 Task: Open a blank sheet, save the file as Plasticpollution.odt and add heading 'Plastic Pollution',with the parapraph 'Plastic pollution poses a threat to marine ecosystems and human health. To combat this issue, reducing single-use plastics, promoting recycling, and developing innovative alternatives are essential. Collective efforts can help preserve our oceans and reduce the environmental impact of plastic waste.'Apply Font Style Impact And font size 18. Apply font style in  Heading 'Georgia' and font size 36 Change heading alignment to  Left and paragraph alignment to  Left
Action: Mouse moved to (250, 157)
Screenshot: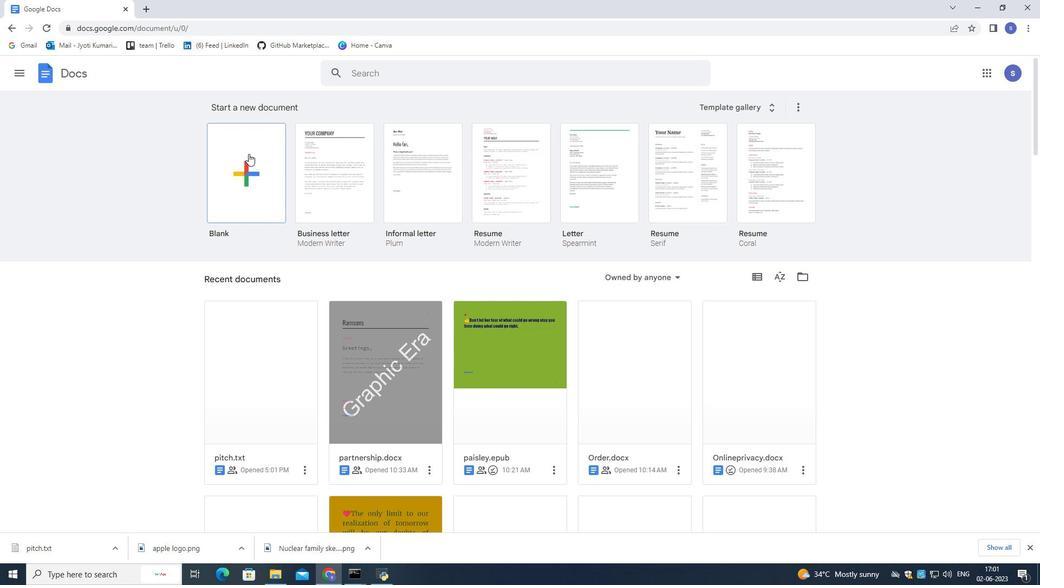 
Action: Mouse pressed left at (250, 157)
Screenshot: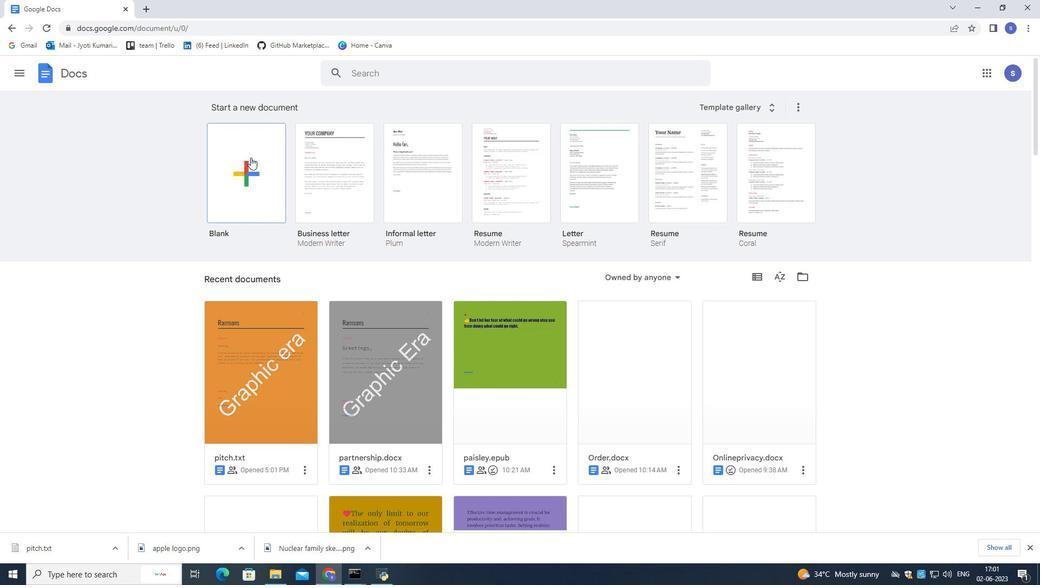 
Action: Mouse moved to (46, 82)
Screenshot: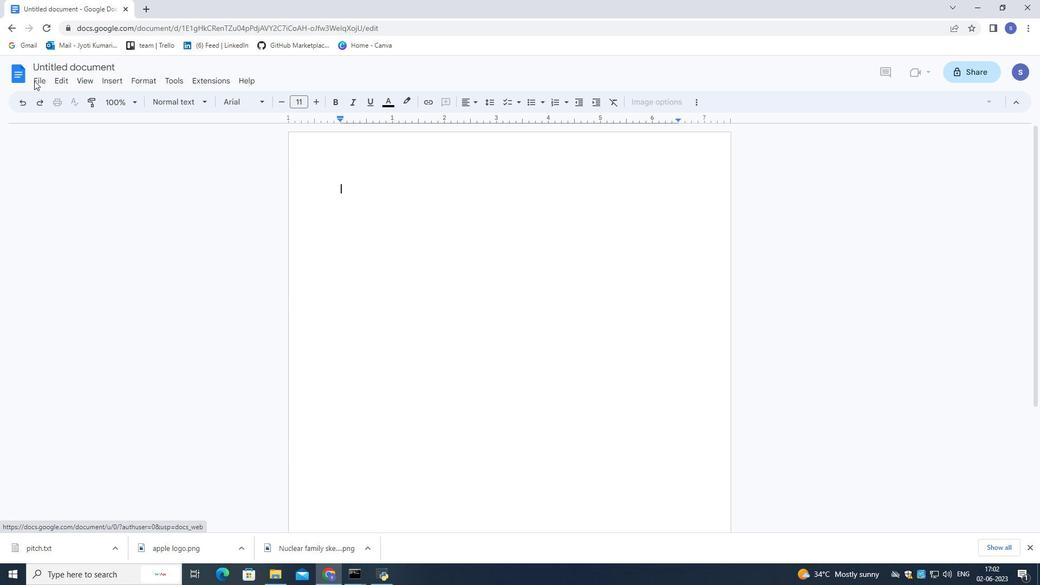 
Action: Mouse pressed left at (46, 82)
Screenshot: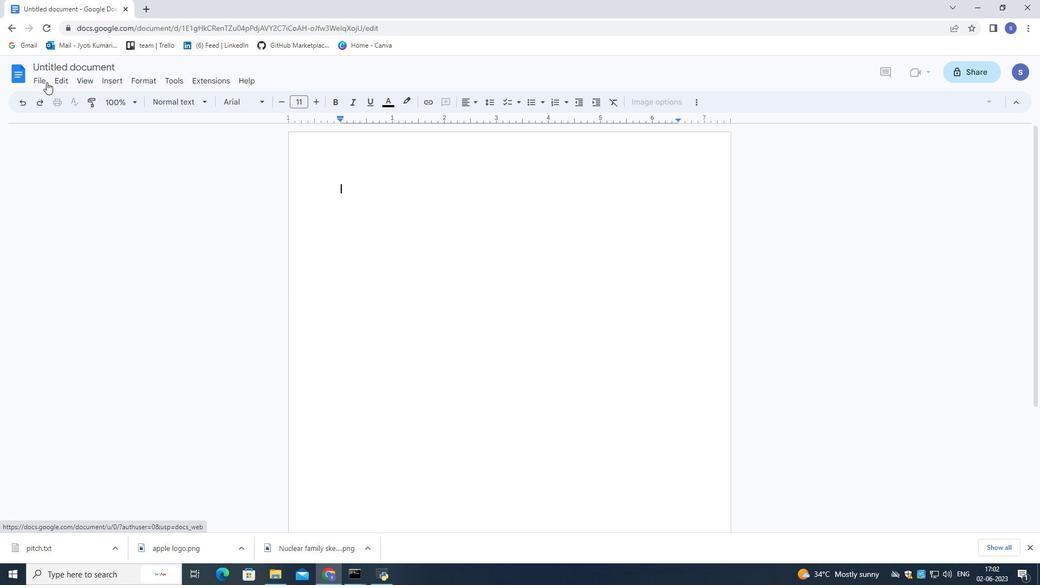
Action: Mouse moved to (368, 247)
Screenshot: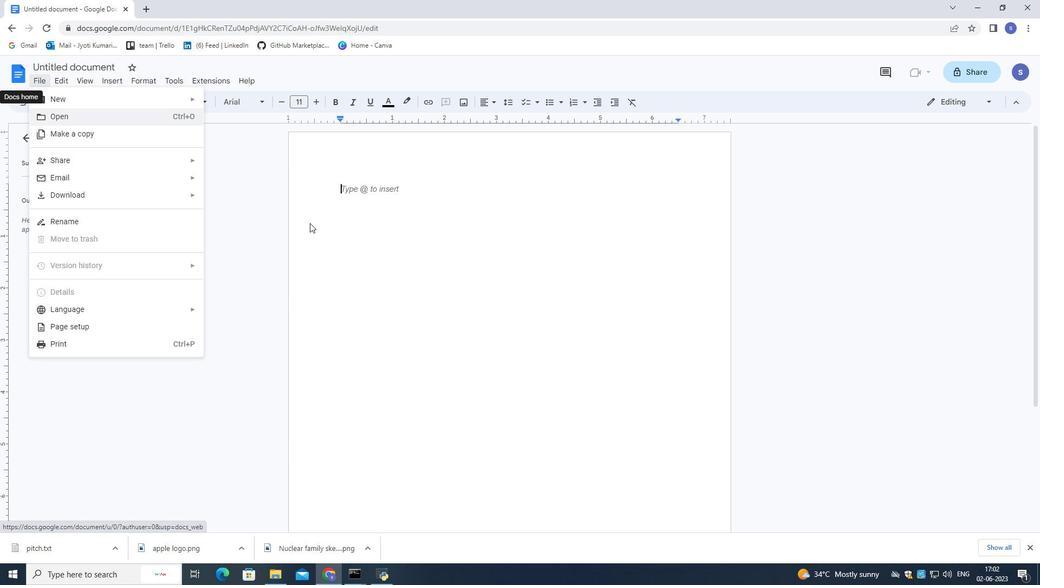 
Action: Mouse pressed left at (368, 247)
Screenshot: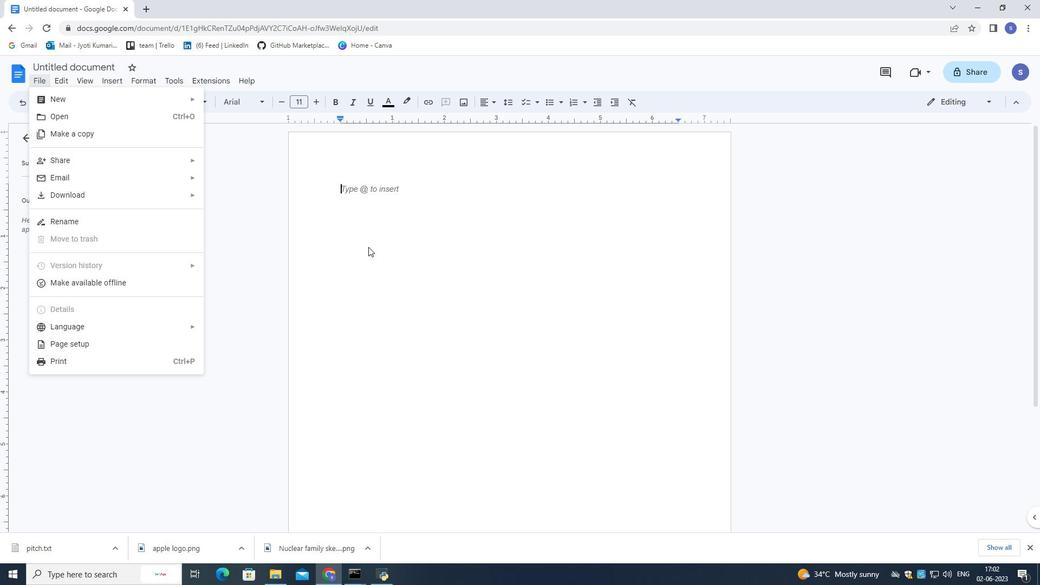 
Action: Mouse moved to (115, 68)
Screenshot: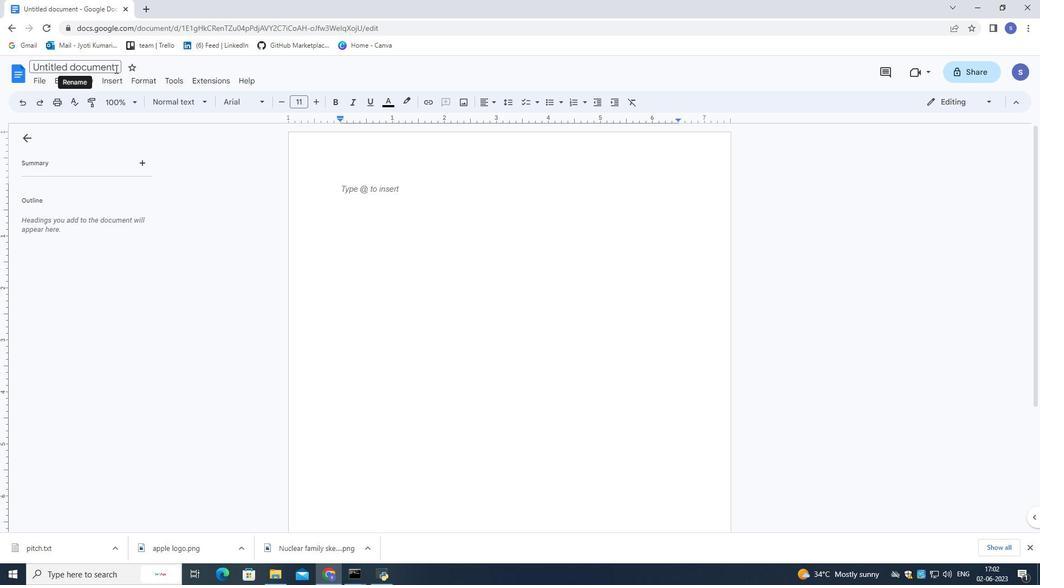 
Action: Mouse pressed left at (115, 68)
Screenshot: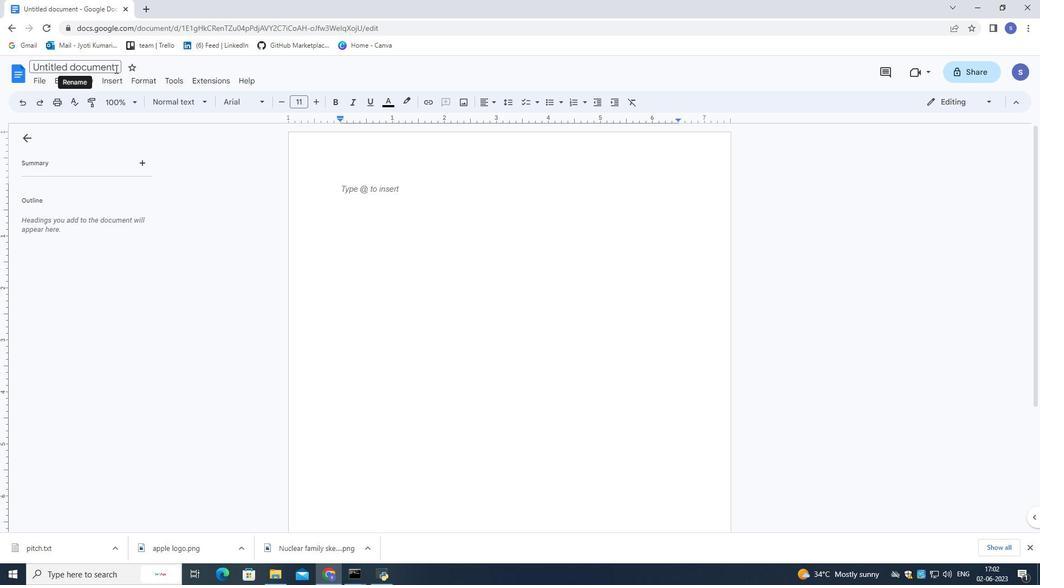 
Action: Mouse moved to (119, 69)
Screenshot: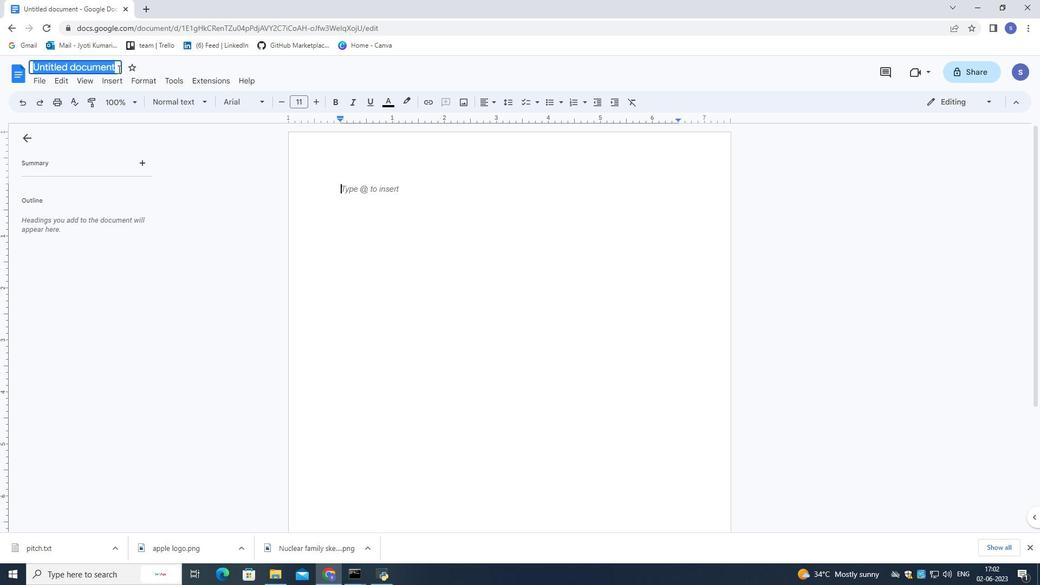 
Action: Key pressed plasticpollution.odt<Key.enter>
Screenshot: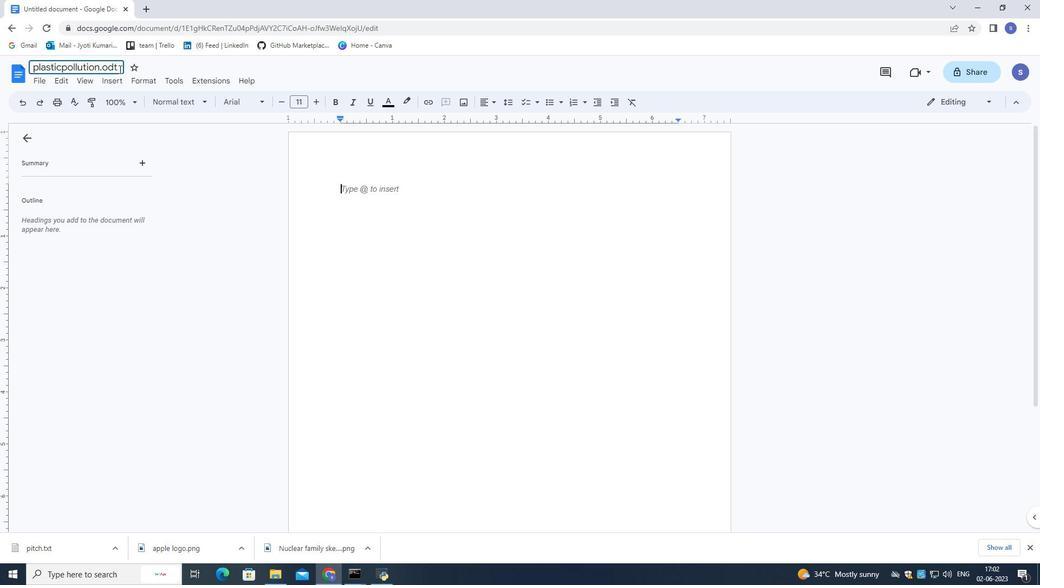 
Action: Mouse moved to (341, 178)
Screenshot: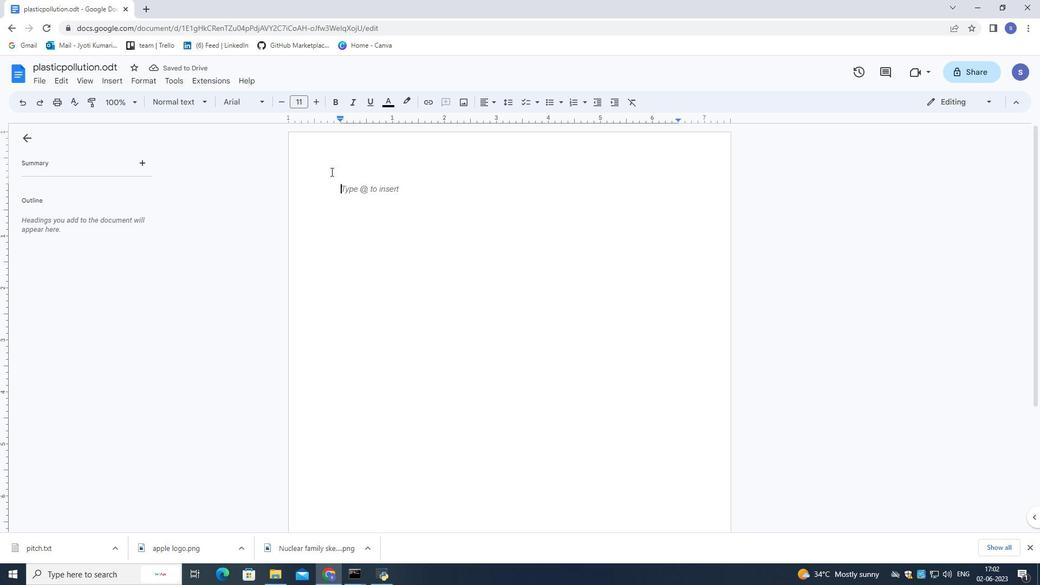 
Action: Mouse pressed left at (341, 178)
Screenshot: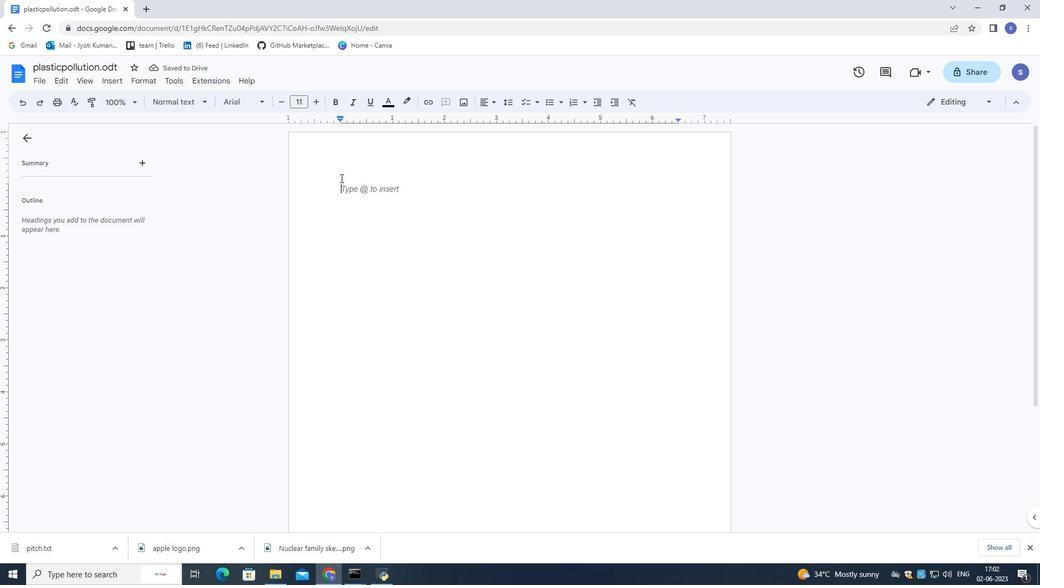 
Action: Mouse moved to (347, 201)
Screenshot: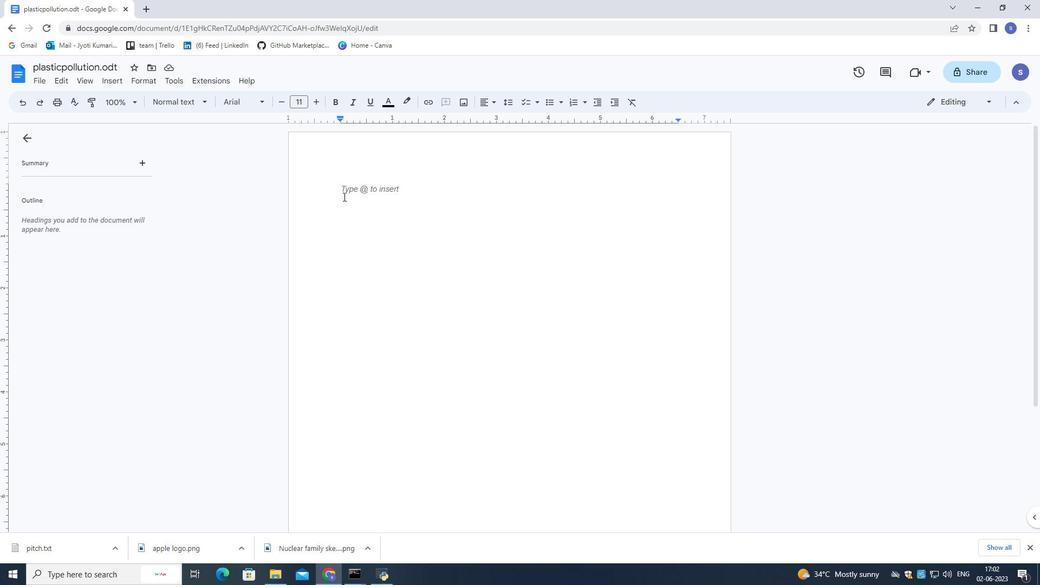 
Action: Mouse pressed left at (347, 201)
Screenshot: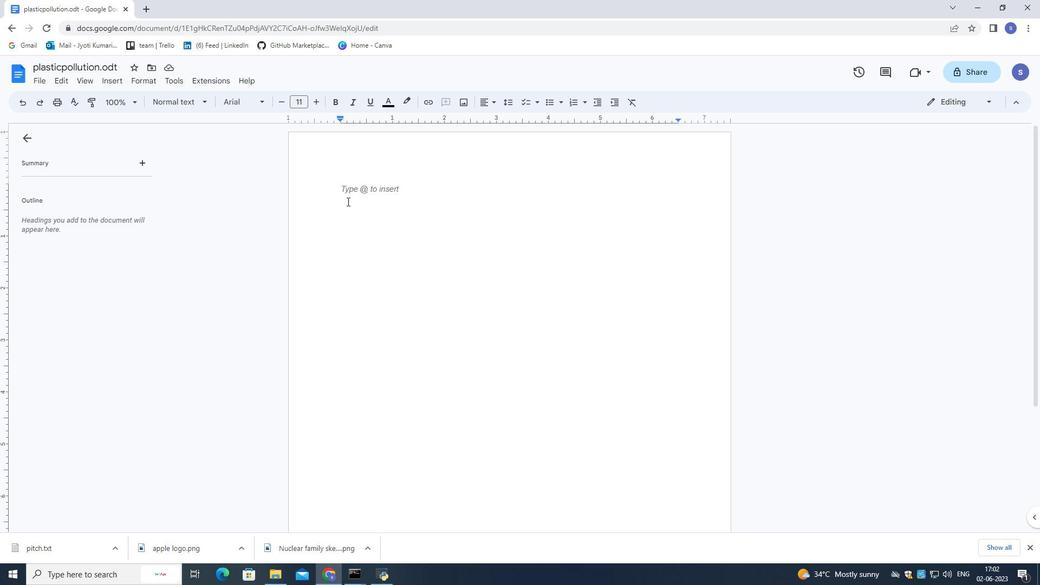 
Action: Mouse moved to (452, 251)
Screenshot: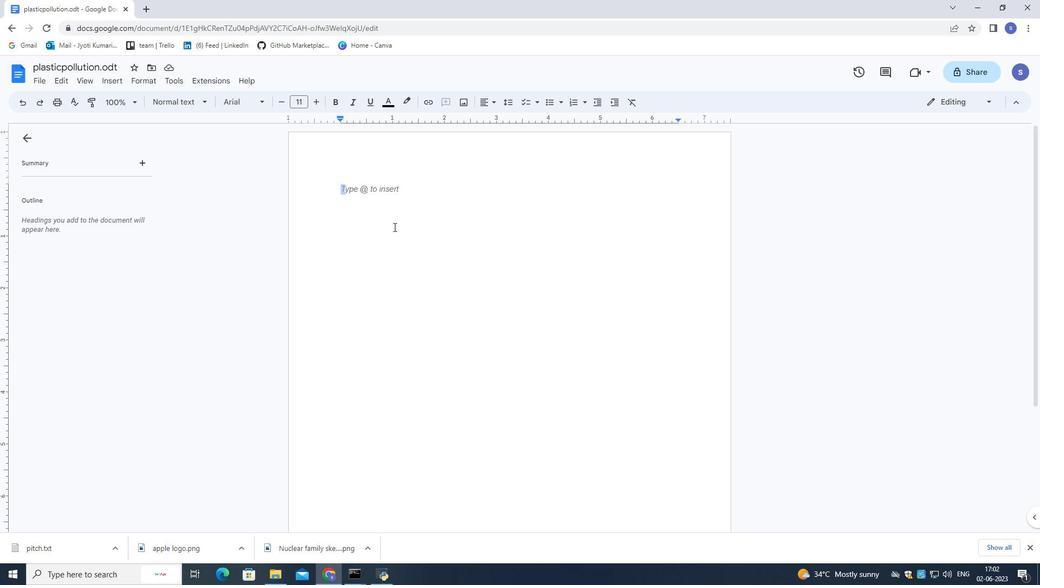 
Action: Key pressed <Key.shift>Plastic<Key.space><Key.shift>Pollution<Key.enter><Key.enter><Key.shift>Plastic<Key.space>pollution<Key.space>poses<Key.space>a<Key.space>threat<Key.space>to<Key.space>marine<Key.space>ecosystem<Key.space>and<Key.space>human<Key.space>health.<Key.space><Key.shift>To<Key.space>combat<Key.space>this<Key.space>issue,<Key.space>reducing<Key.space>single-use<Key.space>ls<Key.backspace><Key.backspace>plastic<Key.space>,<Key.space>promoting<Key.space>recycling,<Key.space>and<Key.space>developing<Key.space>innovative<Key.space>alternatives<Key.space>are<Key.space>essential.<Key.space>collective<Key.space>efforts<Key.space>can<Key.space>help<Key.space>preserve<Key.space>our<Key.space>oceans<Key.space>and<Key.space>reduce<Key.space>the<Key.space>environmenta;l<Key.backspace><Key.backspace>l<Key.space>impact<Key.space>of<Key.space>plastic<Key.space>waste.
Screenshot: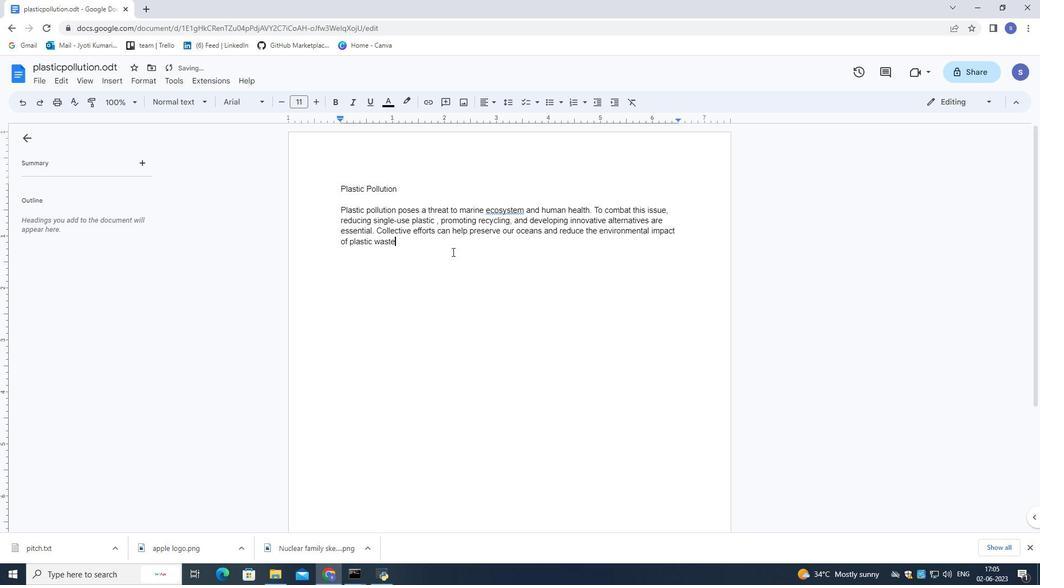
Action: Mouse moved to (409, 241)
Screenshot: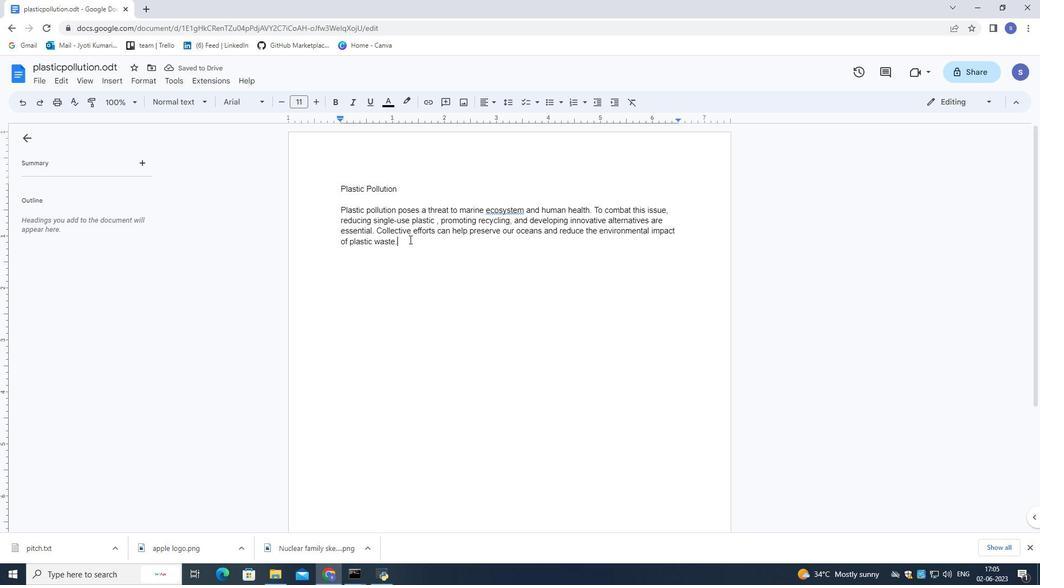 
Action: Mouse pressed left at (409, 241)
Screenshot: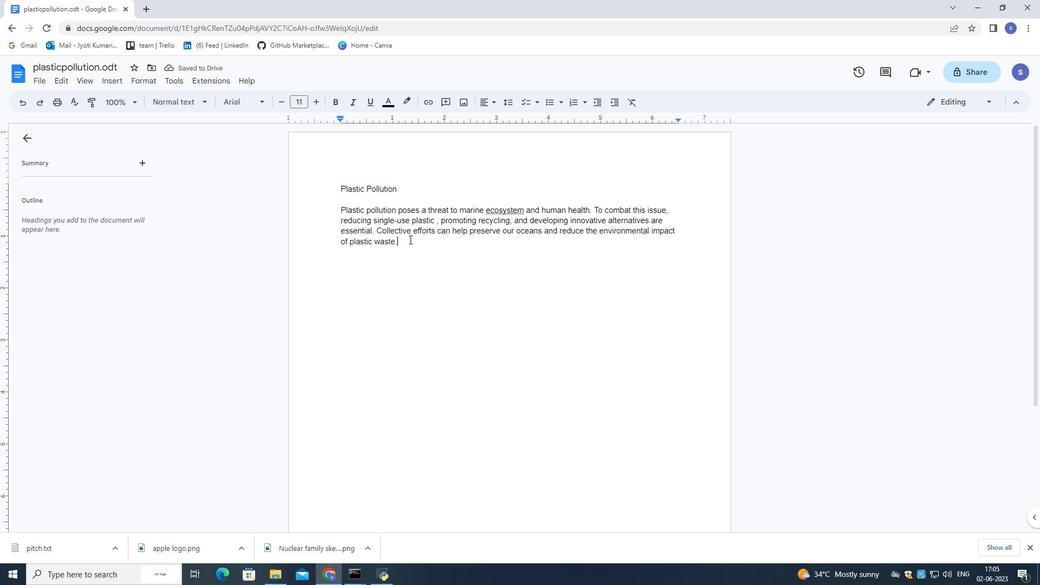 
Action: Mouse moved to (206, 98)
Screenshot: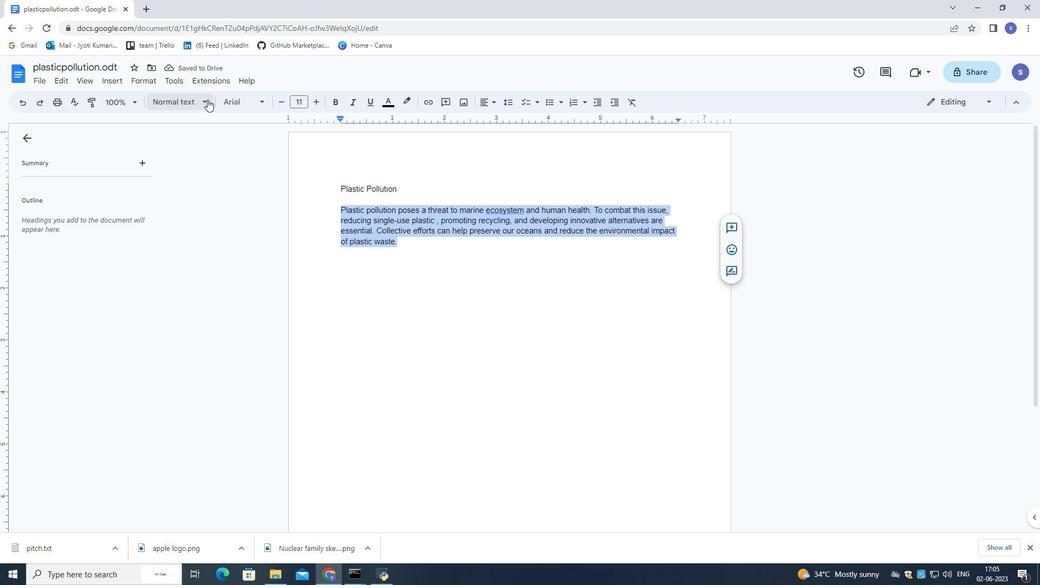 
Action: Mouse pressed left at (206, 98)
Screenshot: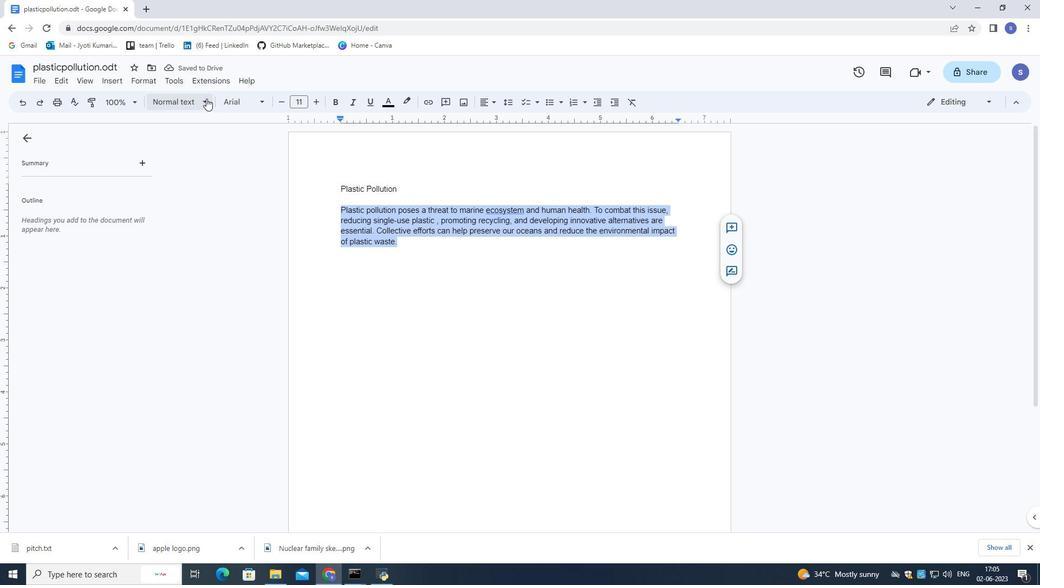 
Action: Mouse moved to (232, 100)
Screenshot: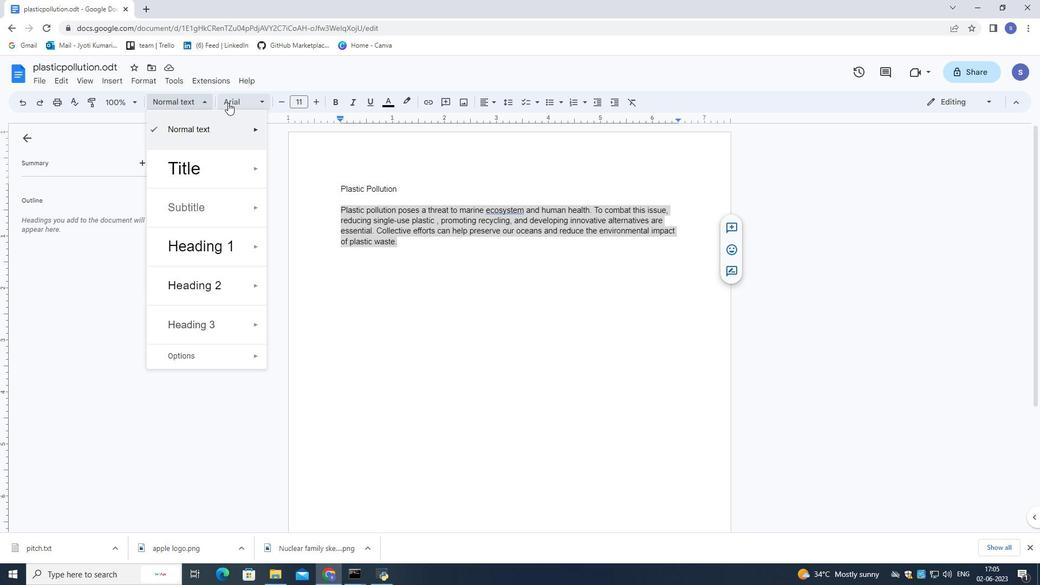 
Action: Mouse pressed left at (232, 100)
Screenshot: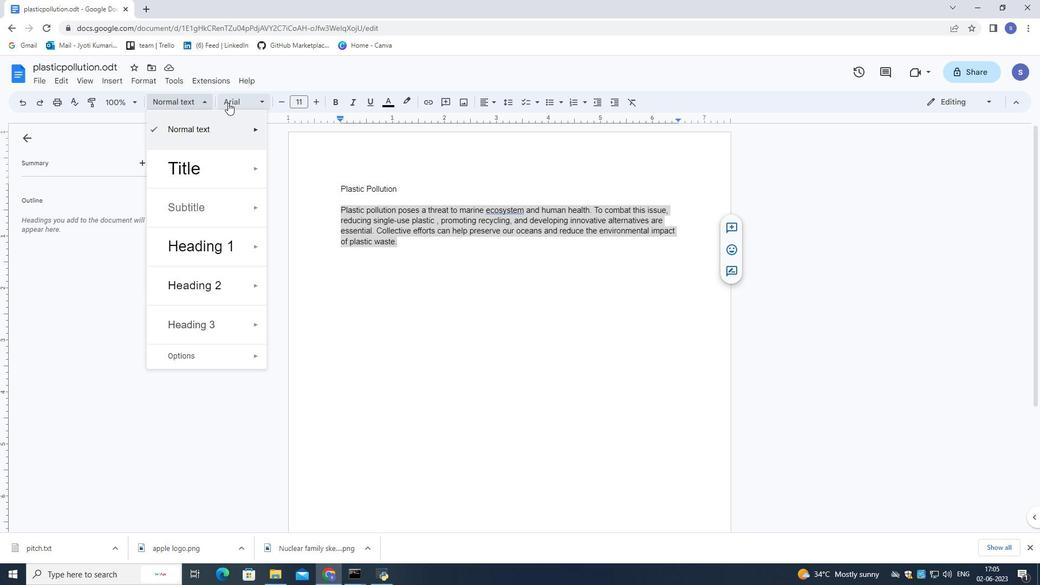 
Action: Mouse moved to (280, 184)
Screenshot: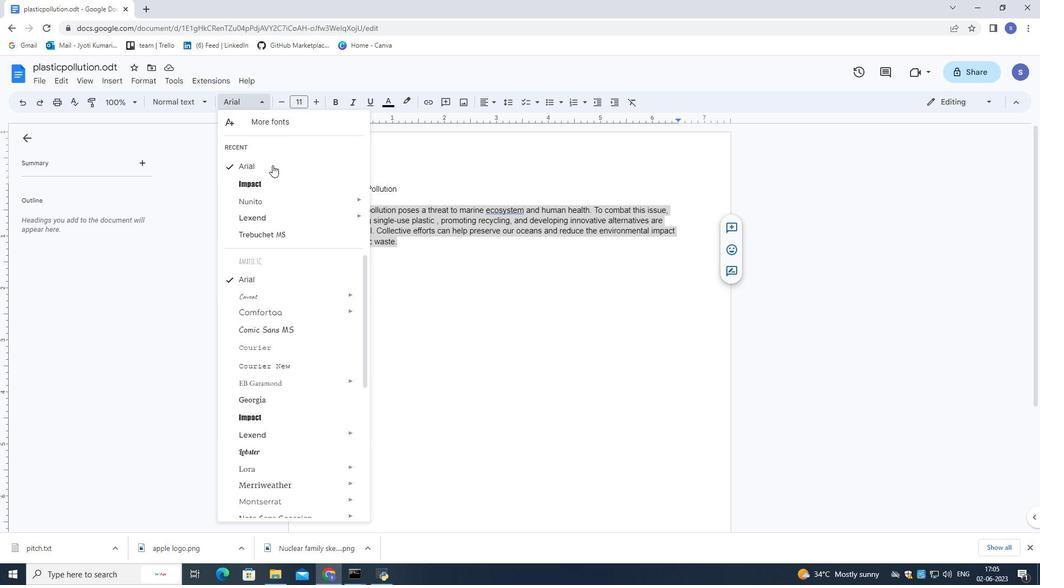 
Action: Mouse pressed left at (280, 184)
Screenshot: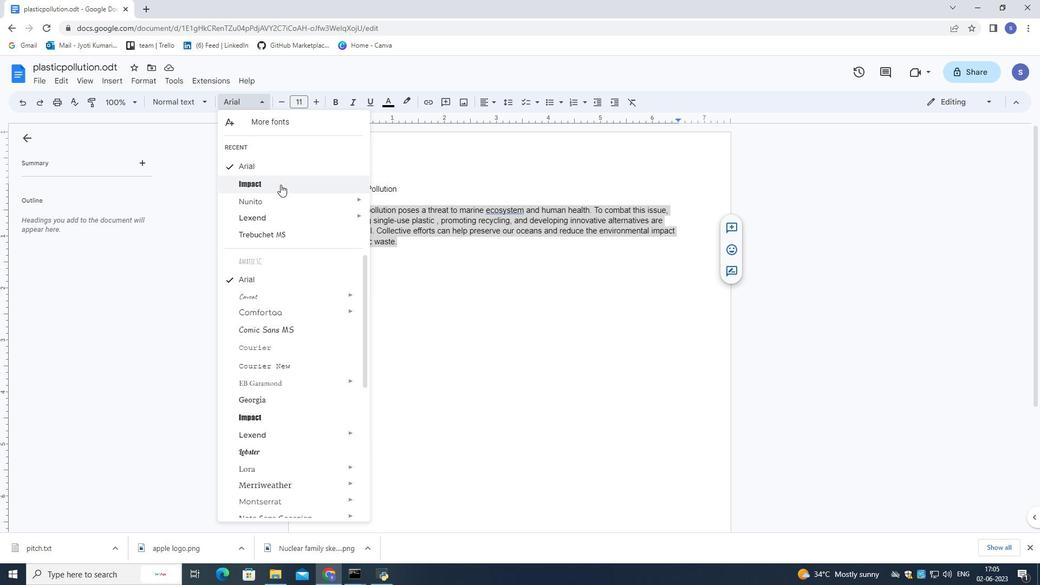 
Action: Mouse moved to (320, 100)
Screenshot: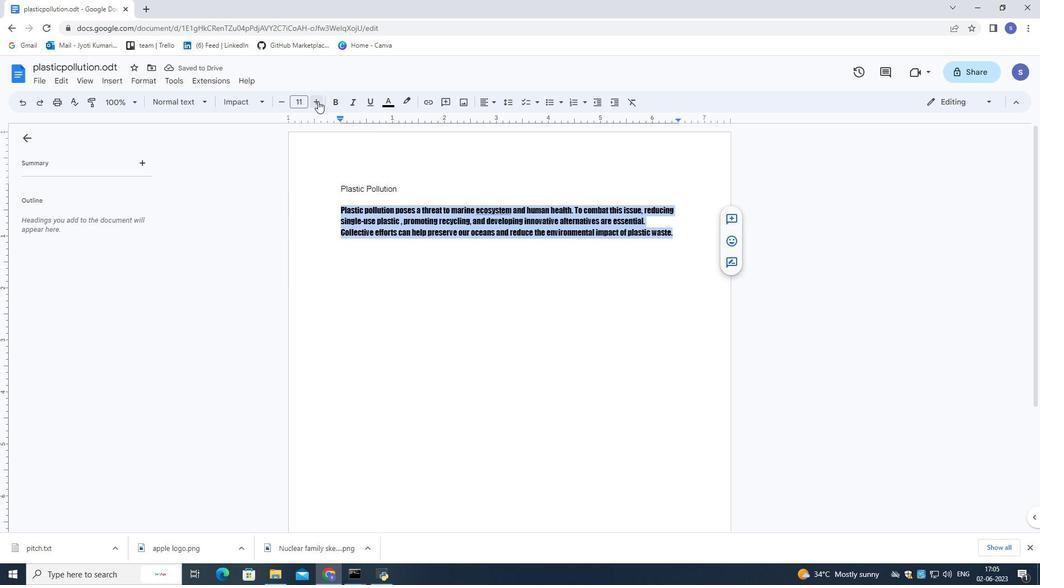 
Action: Mouse pressed left at (320, 100)
Screenshot: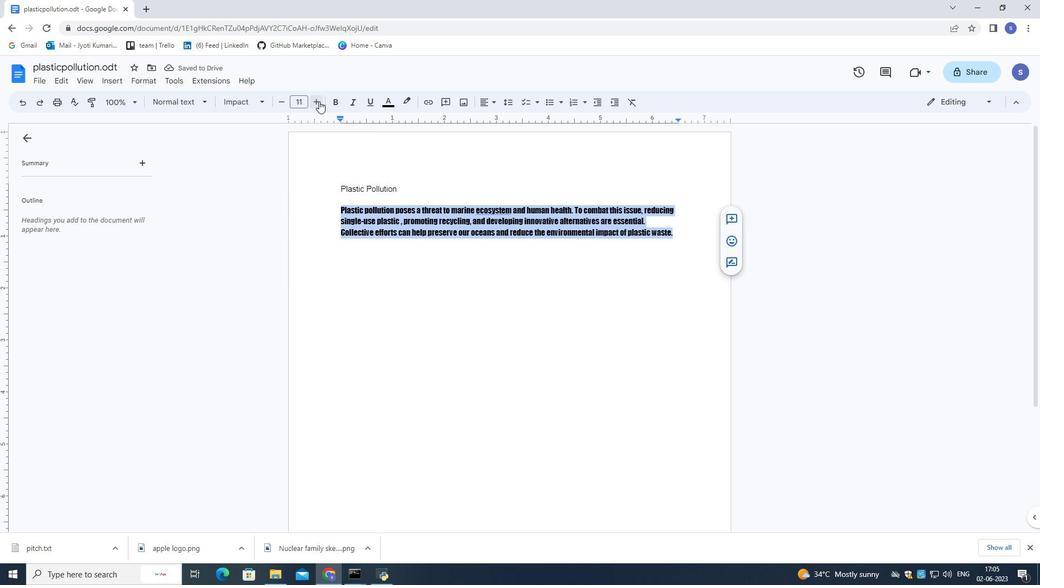 
Action: Mouse pressed left at (320, 100)
Screenshot: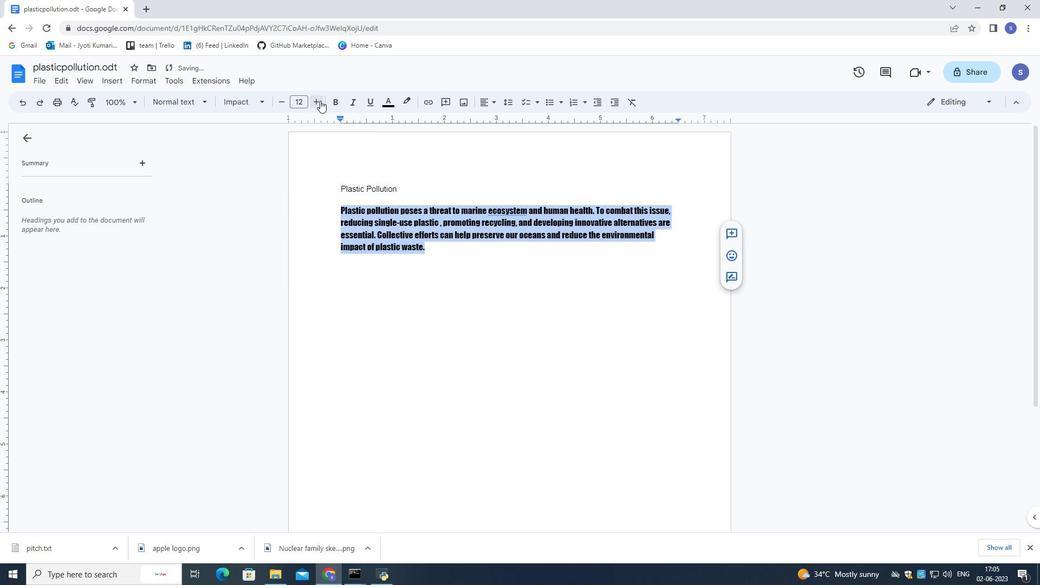 
Action: Mouse pressed left at (320, 100)
Screenshot: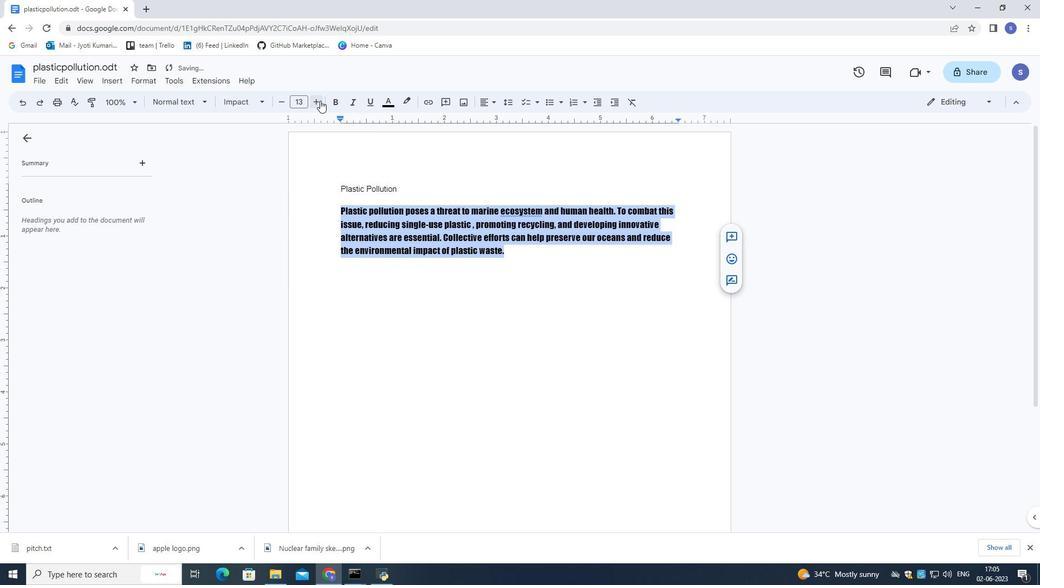 
Action: Mouse pressed left at (320, 100)
Screenshot: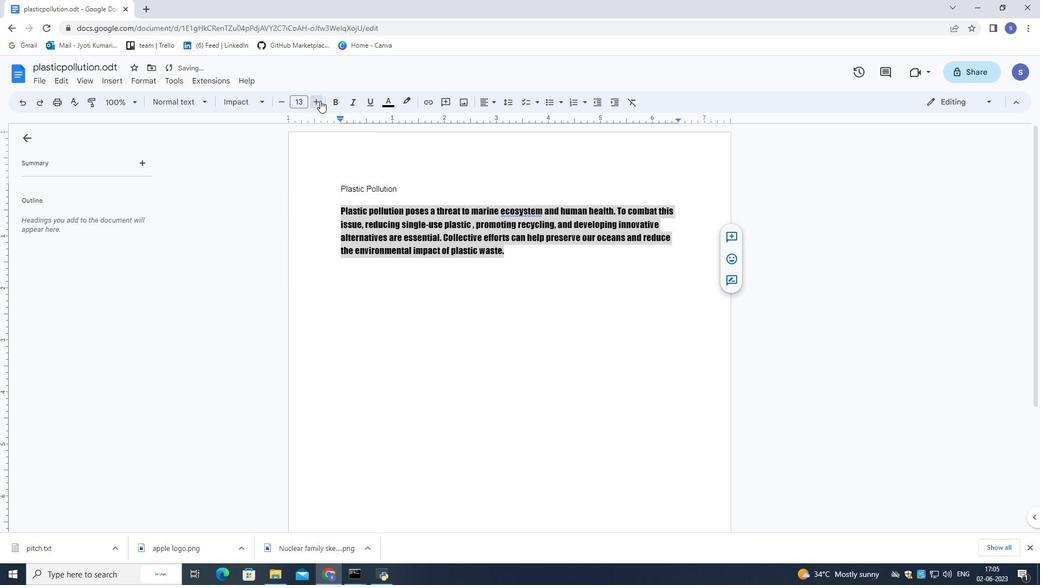 
Action: Mouse pressed left at (320, 100)
Screenshot: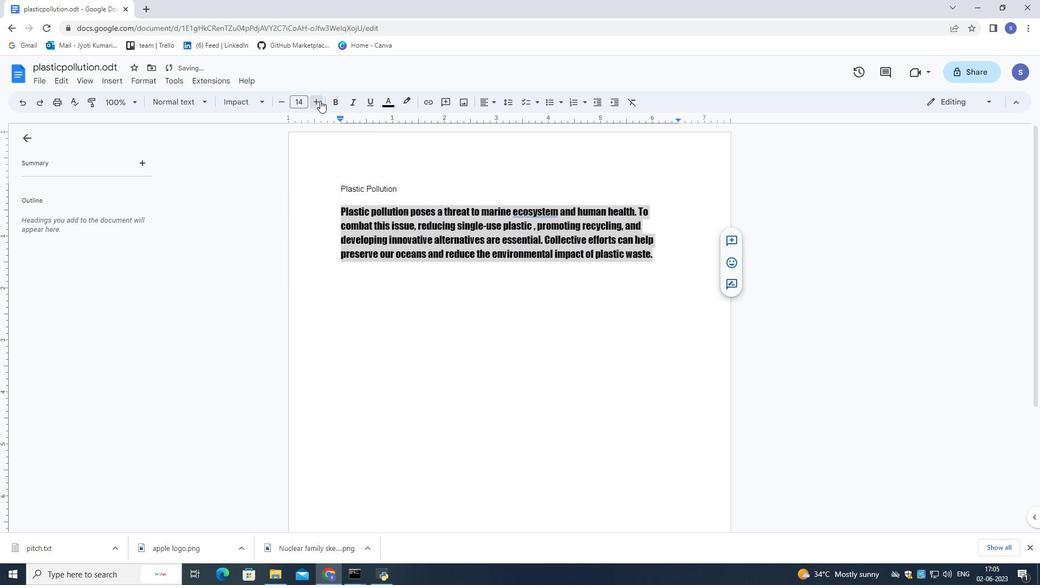 
Action: Mouse pressed left at (320, 100)
Screenshot: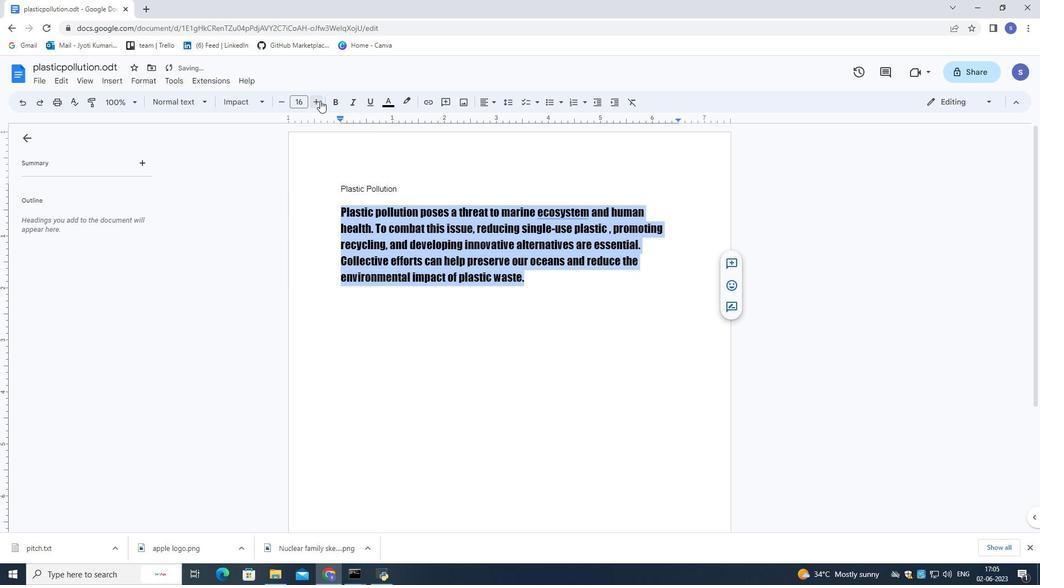 
Action: Mouse pressed left at (320, 100)
Screenshot: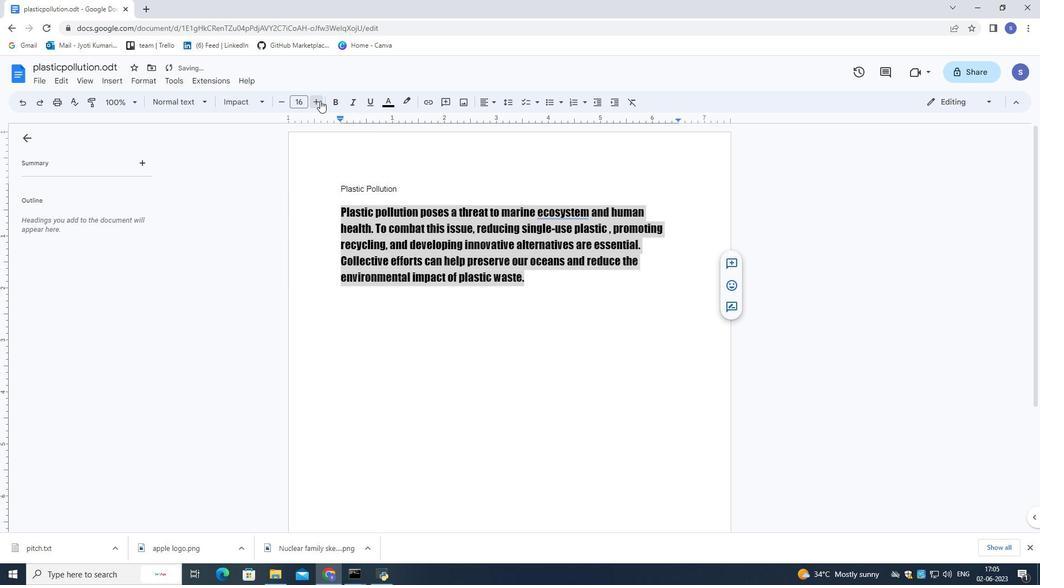 
Action: Mouse moved to (403, 183)
Screenshot: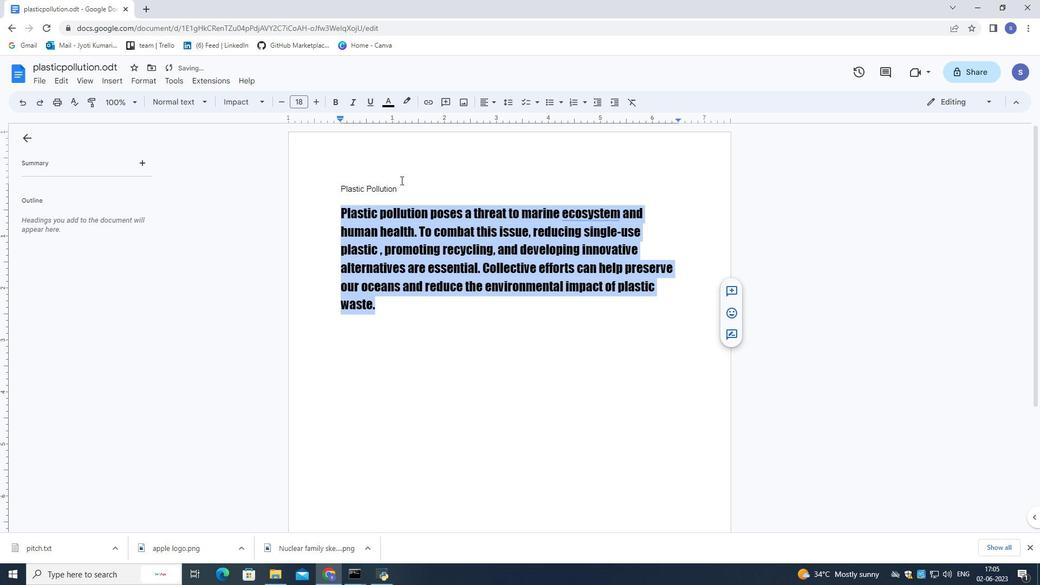 
Action: Mouse pressed left at (403, 183)
Screenshot: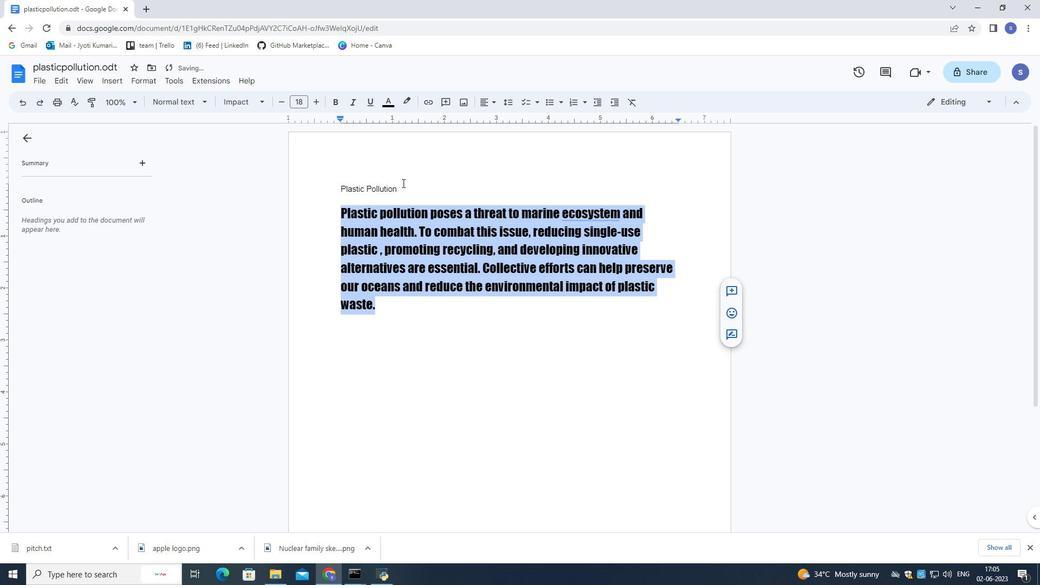 
Action: Mouse pressed left at (403, 183)
Screenshot: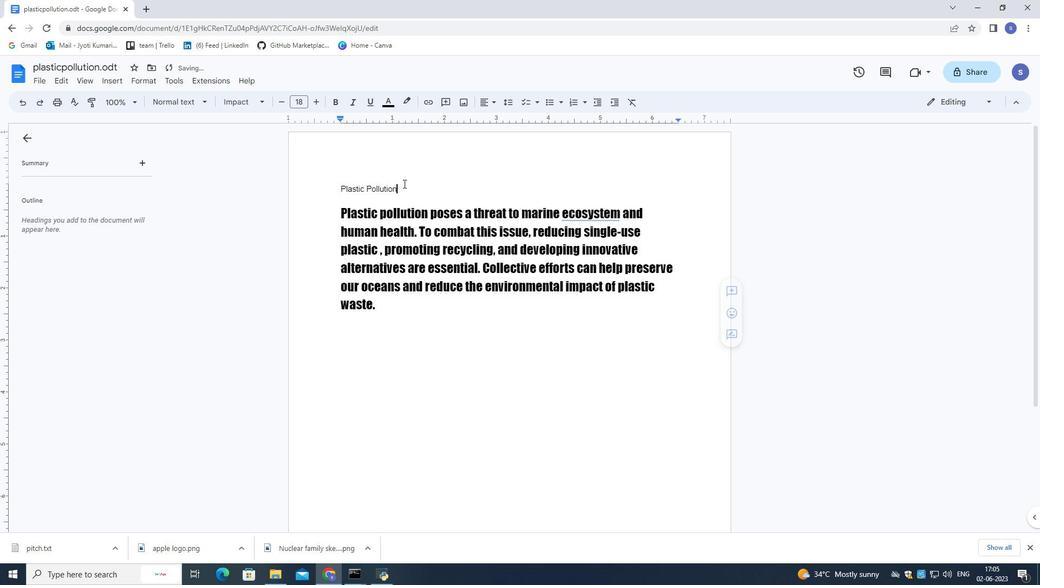 
Action: Mouse moved to (339, 289)
Screenshot: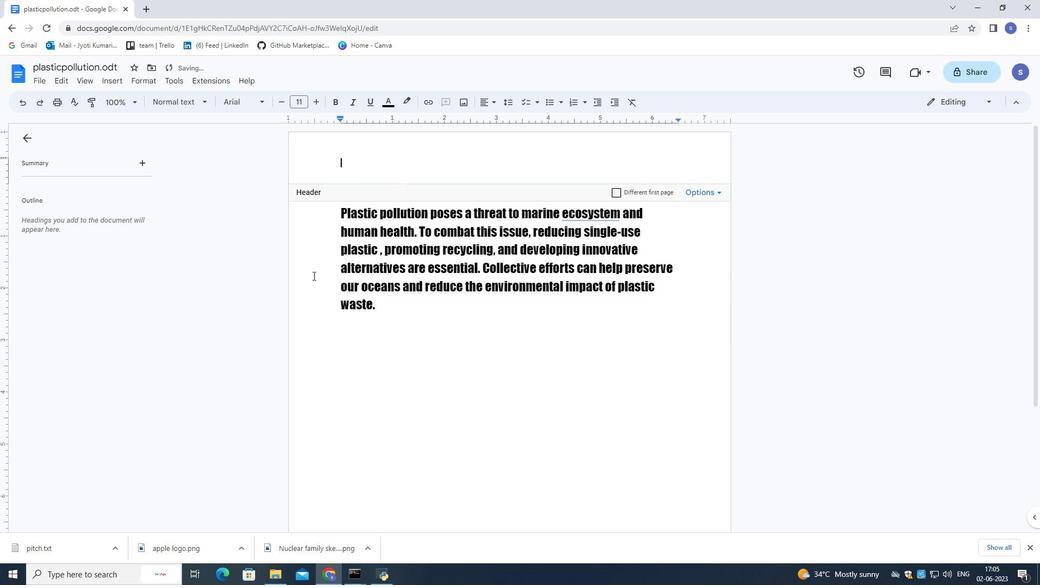 
Action: Key pressed ctrl+Z
Screenshot: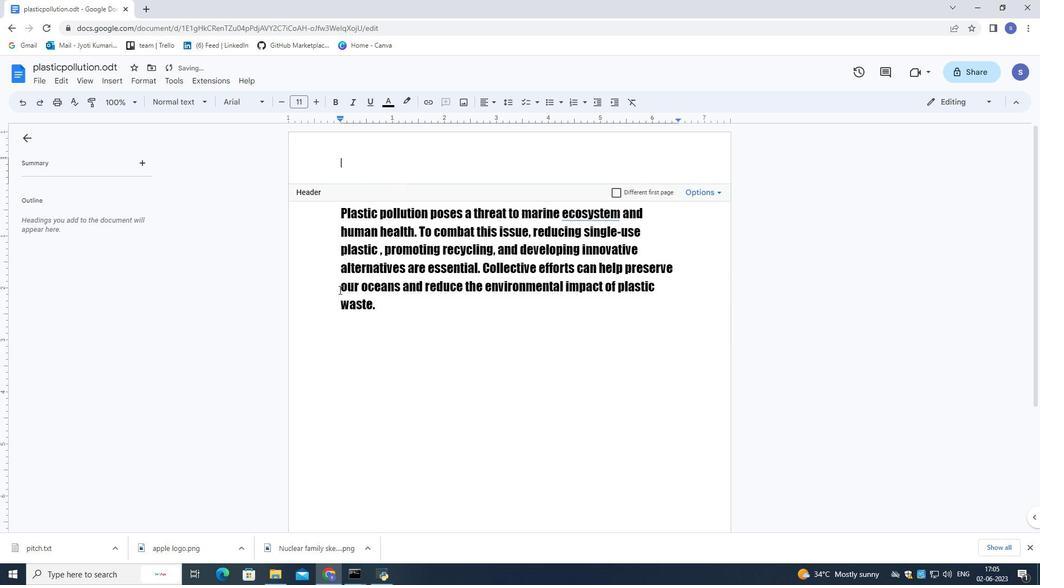 
Action: Mouse moved to (427, 288)
Screenshot: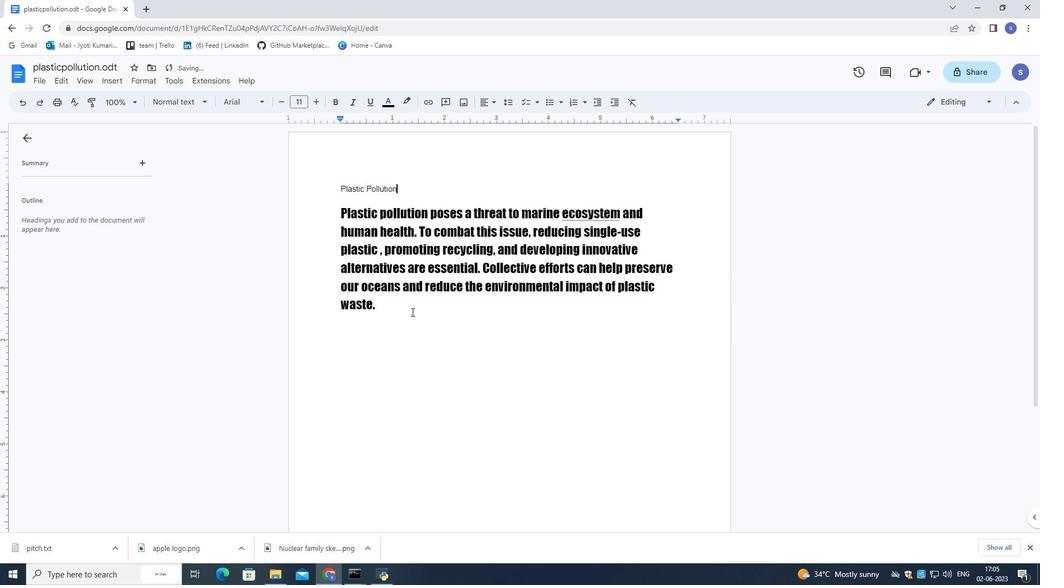 
Action: Mouse pressed left at (427, 288)
Screenshot: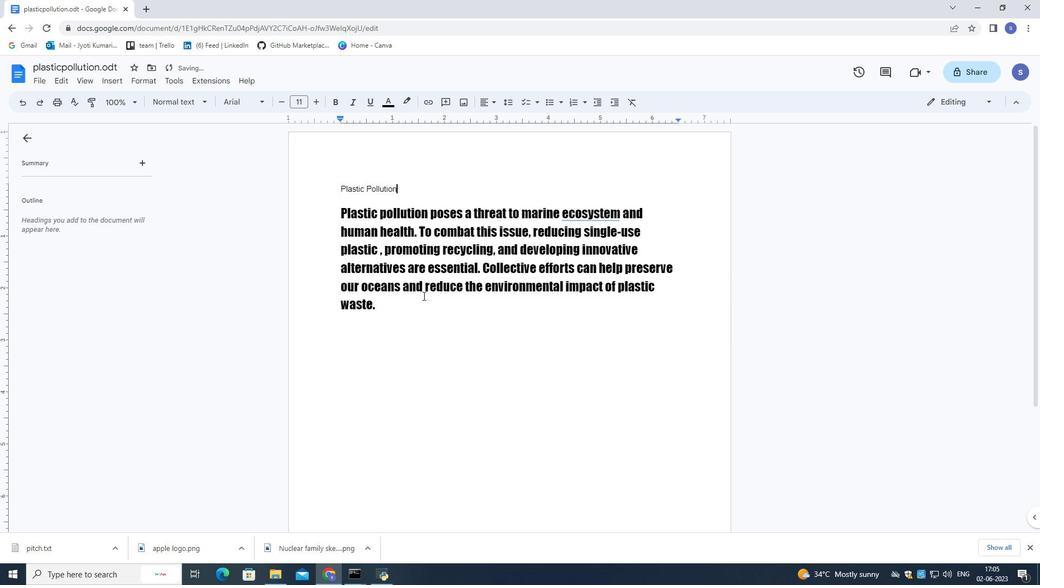 
Action: Mouse moved to (409, 198)
Screenshot: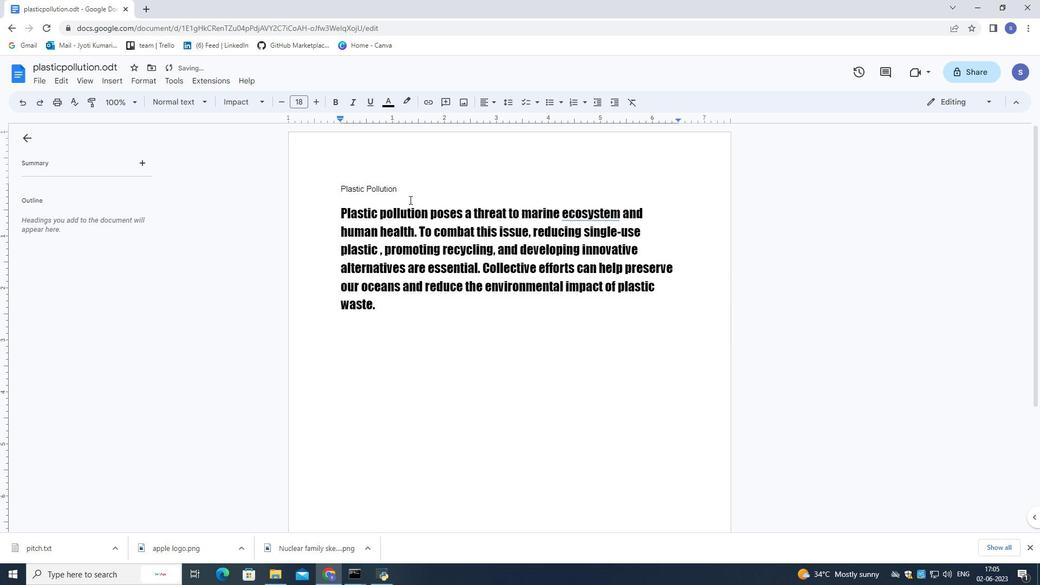 
Action: Mouse pressed left at (409, 198)
Screenshot: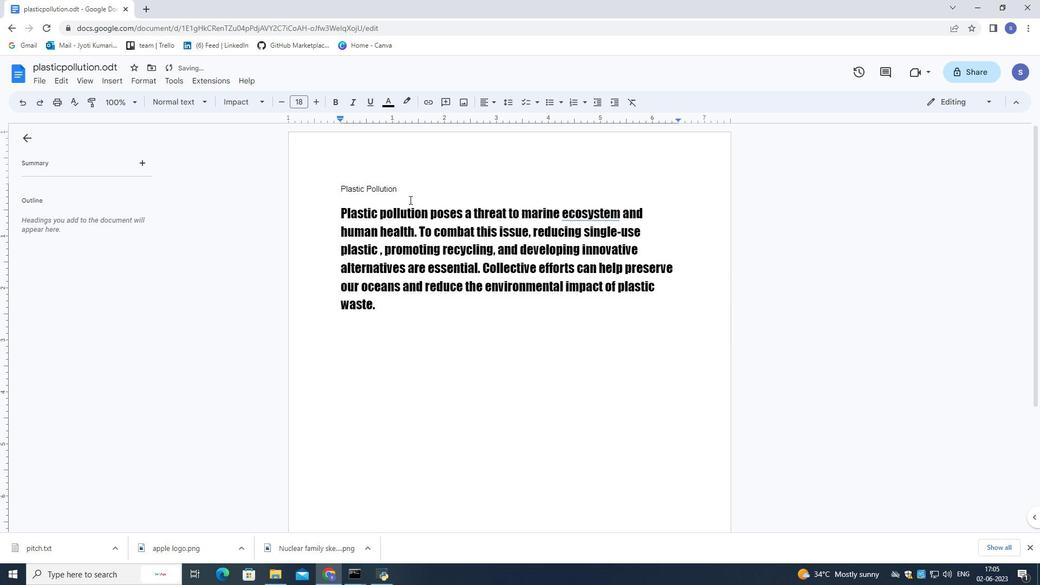 
Action: Mouse moved to (402, 186)
Screenshot: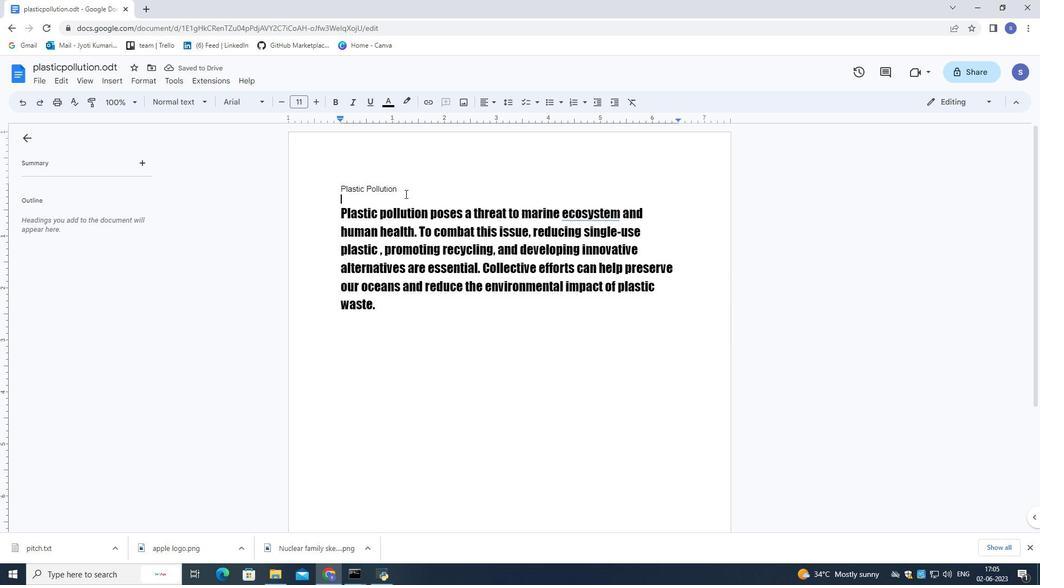 
Action: Mouse pressed left at (402, 186)
Screenshot: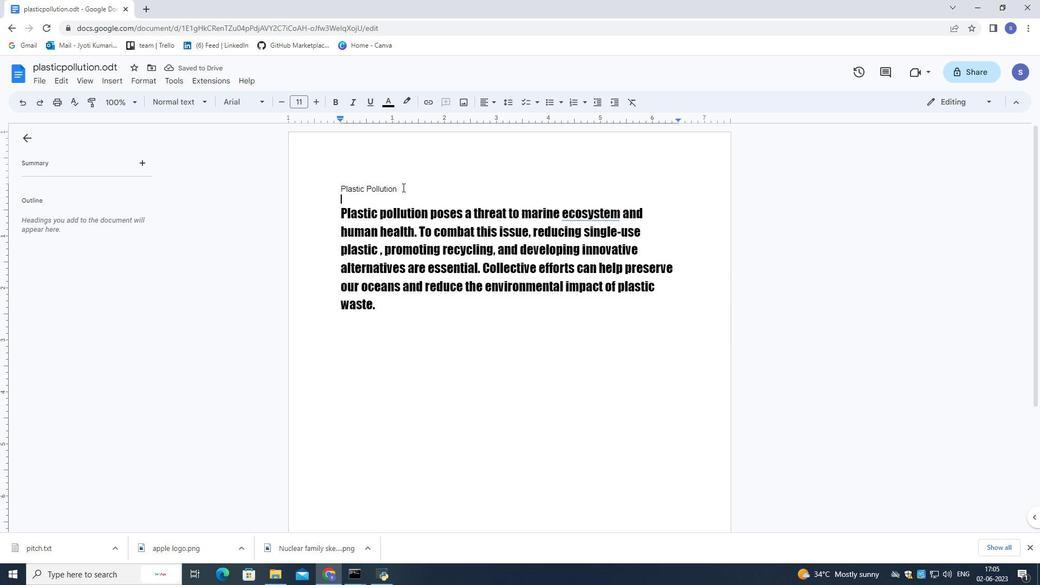 
Action: Mouse pressed left at (402, 186)
Screenshot: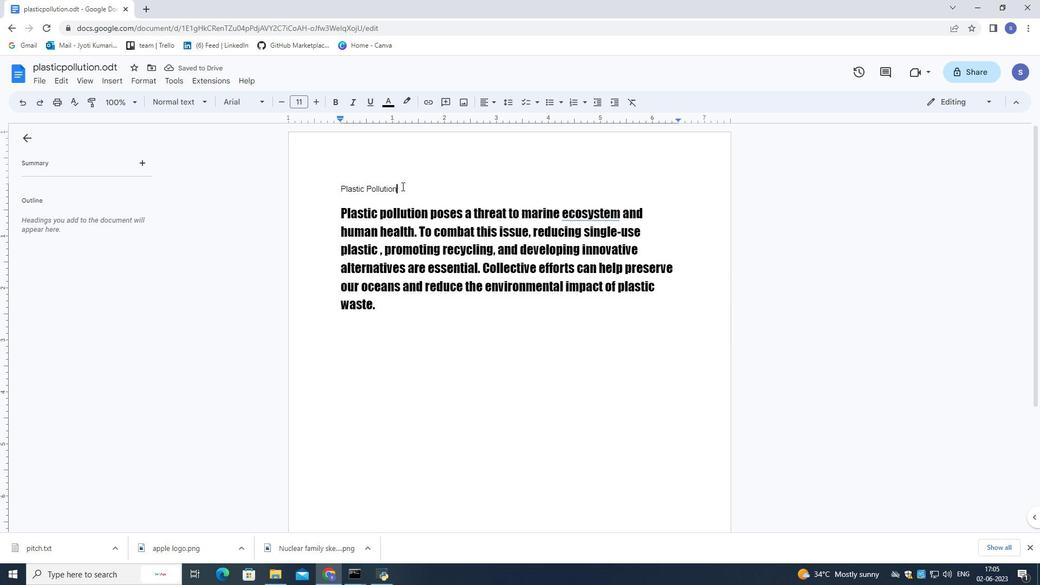 
Action: Mouse moved to (242, 98)
Screenshot: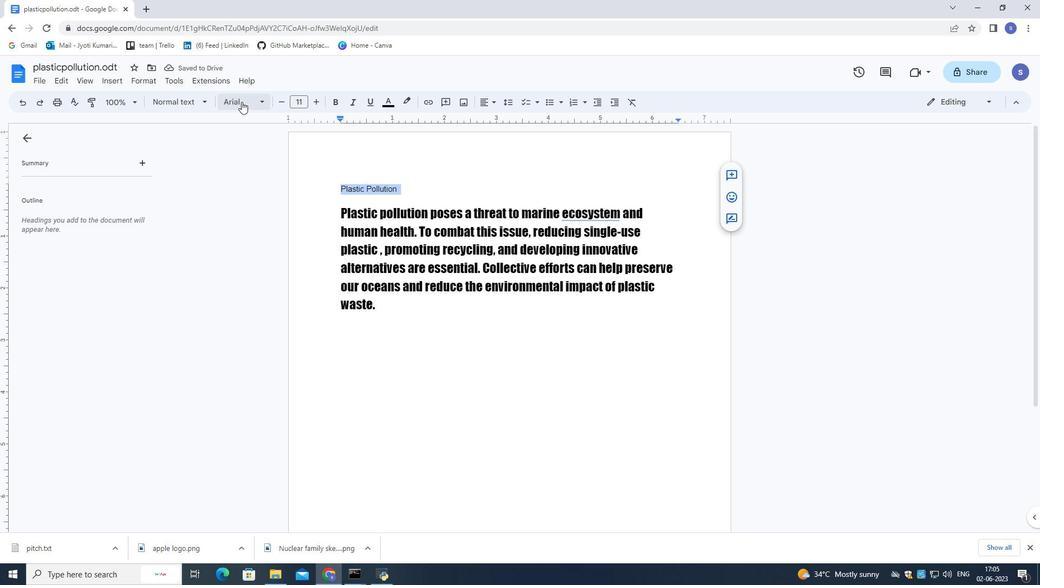 
Action: Mouse pressed left at (242, 98)
Screenshot: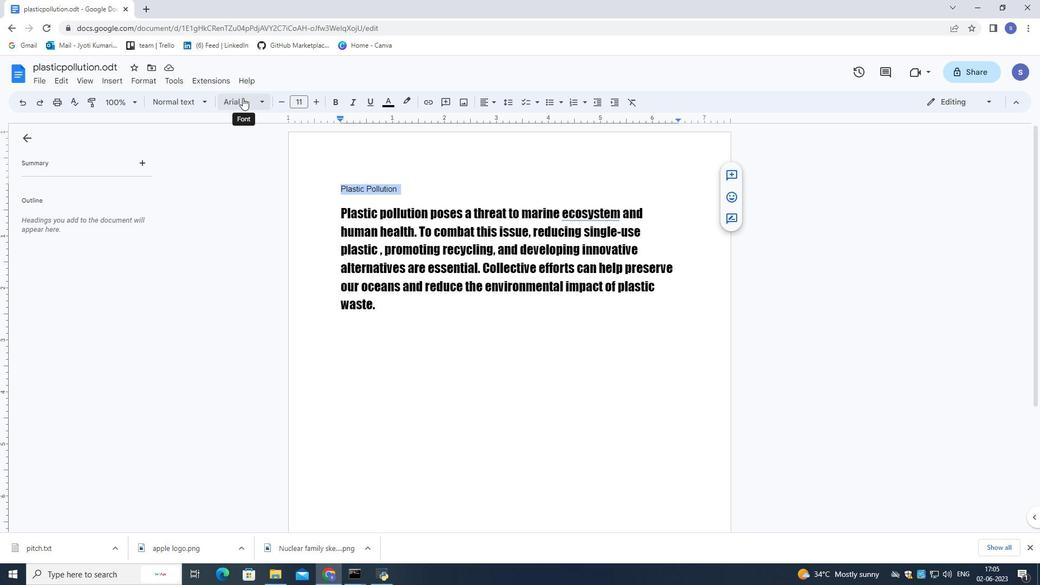 
Action: Mouse moved to (287, 127)
Screenshot: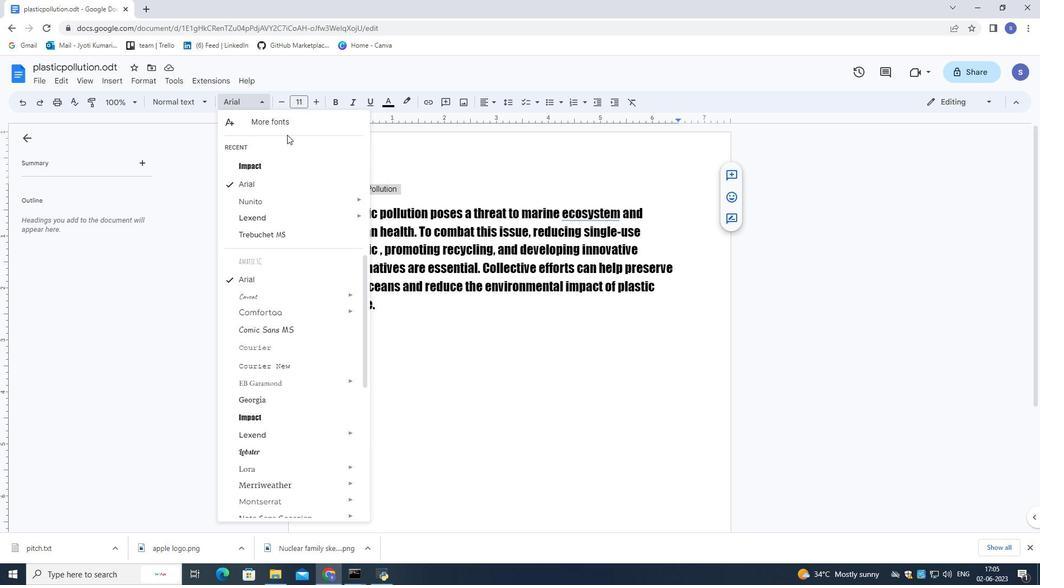 
Action: Mouse pressed left at (287, 127)
Screenshot: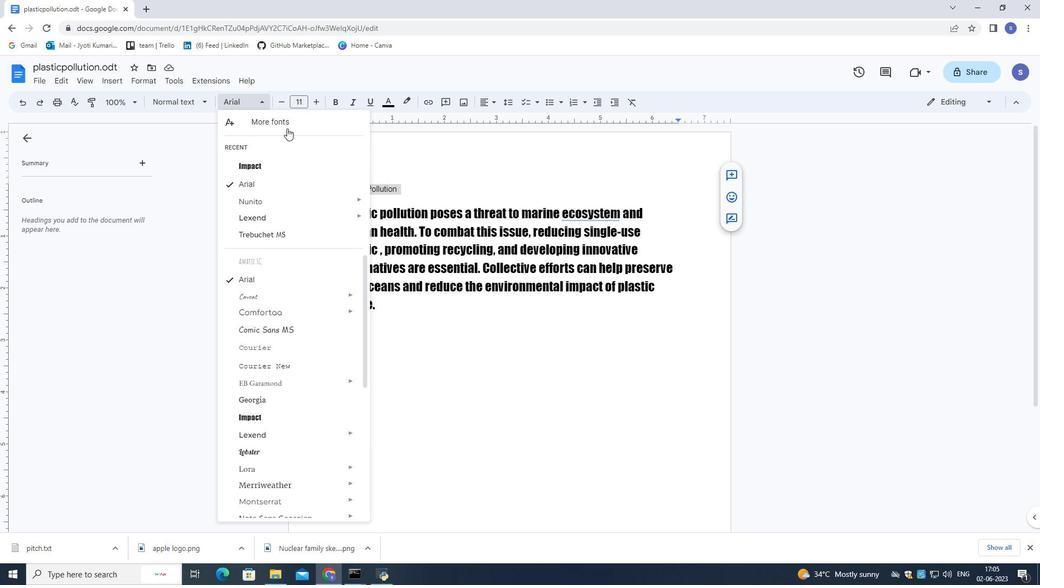 
Action: Mouse moved to (319, 166)
Screenshot: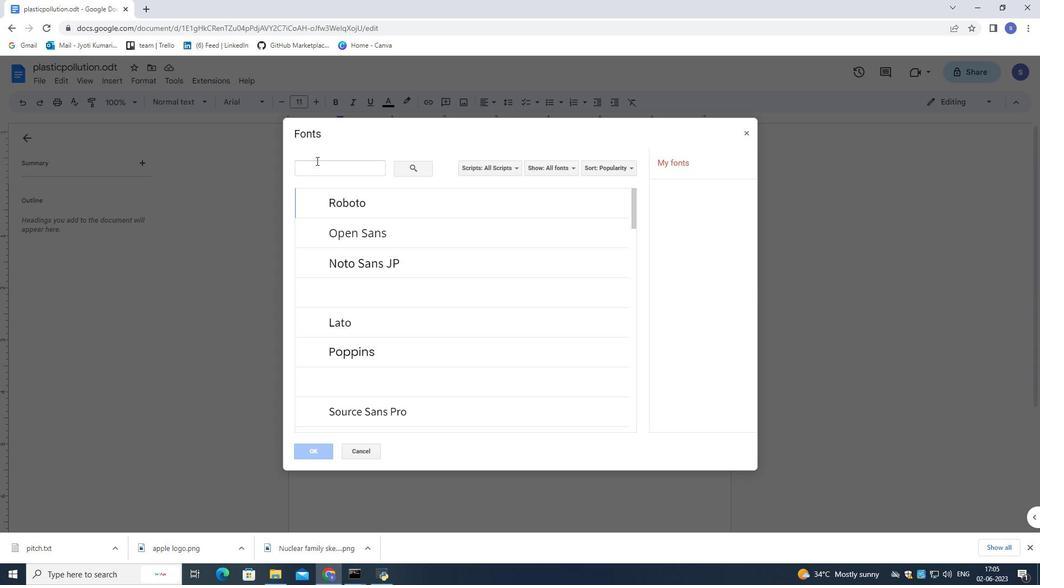 
Action: Mouse pressed left at (319, 166)
Screenshot: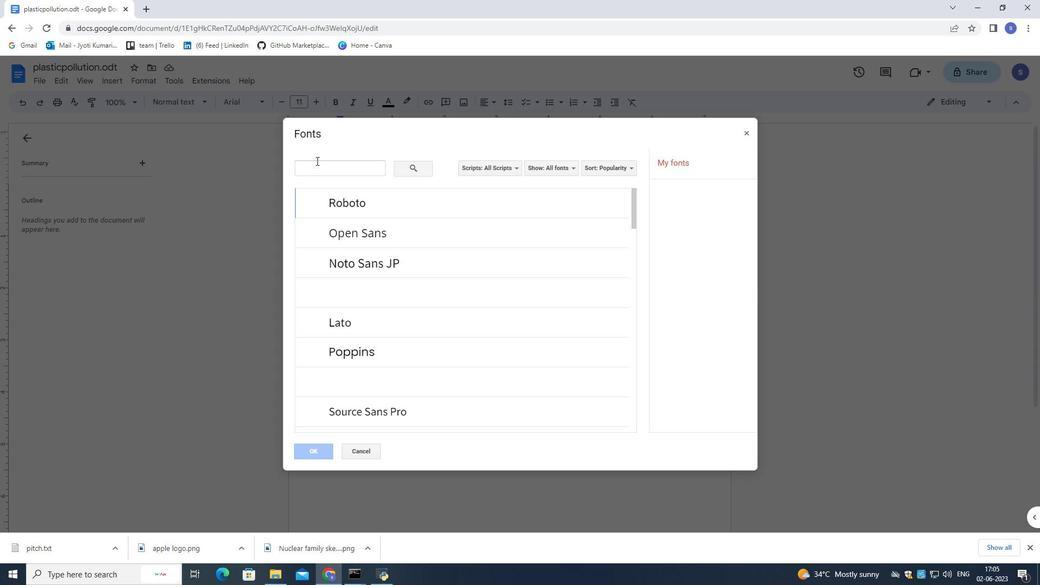 
Action: Mouse moved to (322, 171)
Screenshot: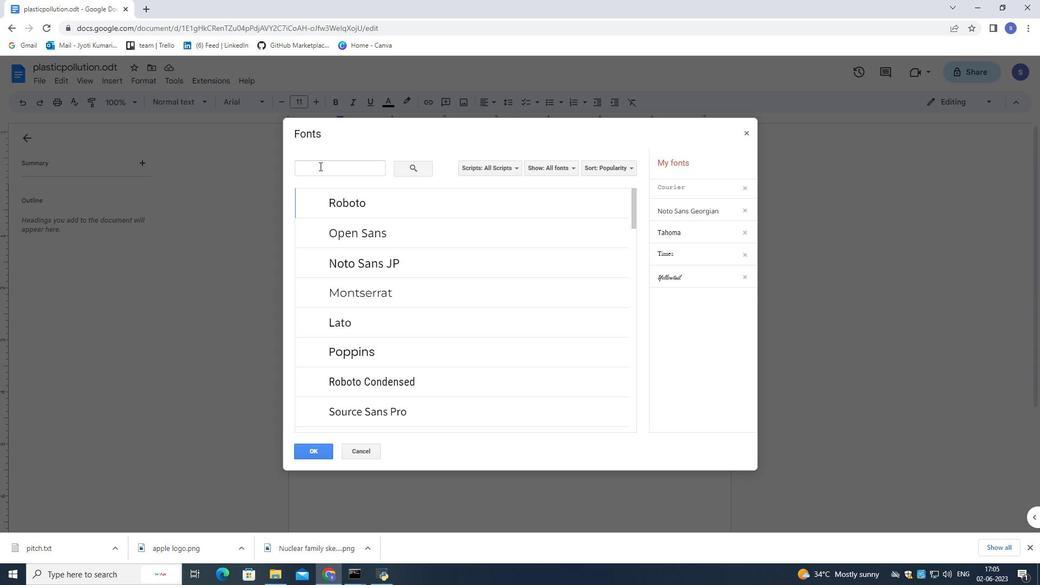 
Action: Key pressed geor
Screenshot: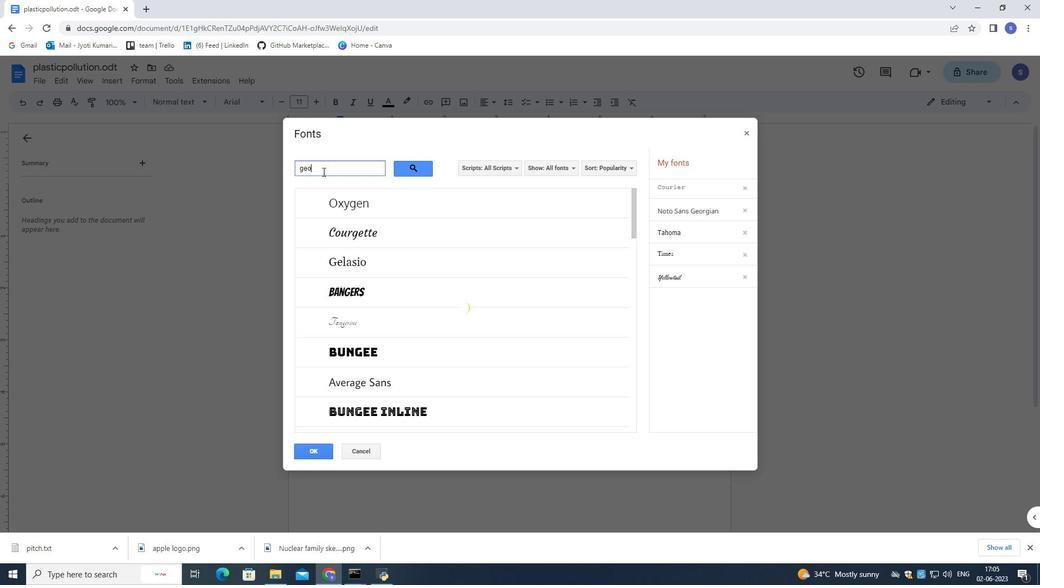 
Action: Mouse moved to (343, 188)
Screenshot: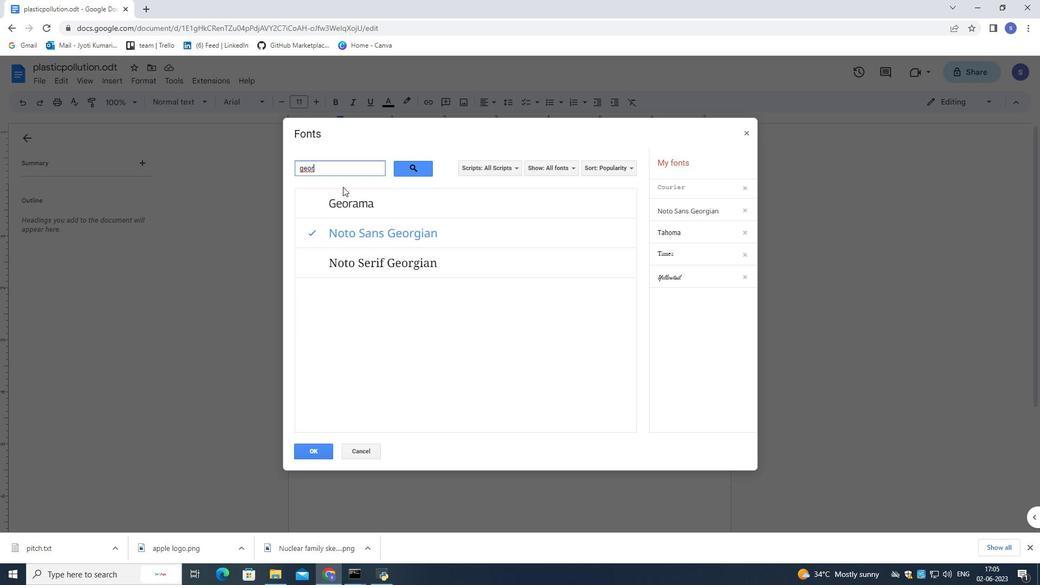 
Action: Key pressed ia<Key.backspace><Key.backspace><Key.backspace><Key.backspace>orgia
Screenshot: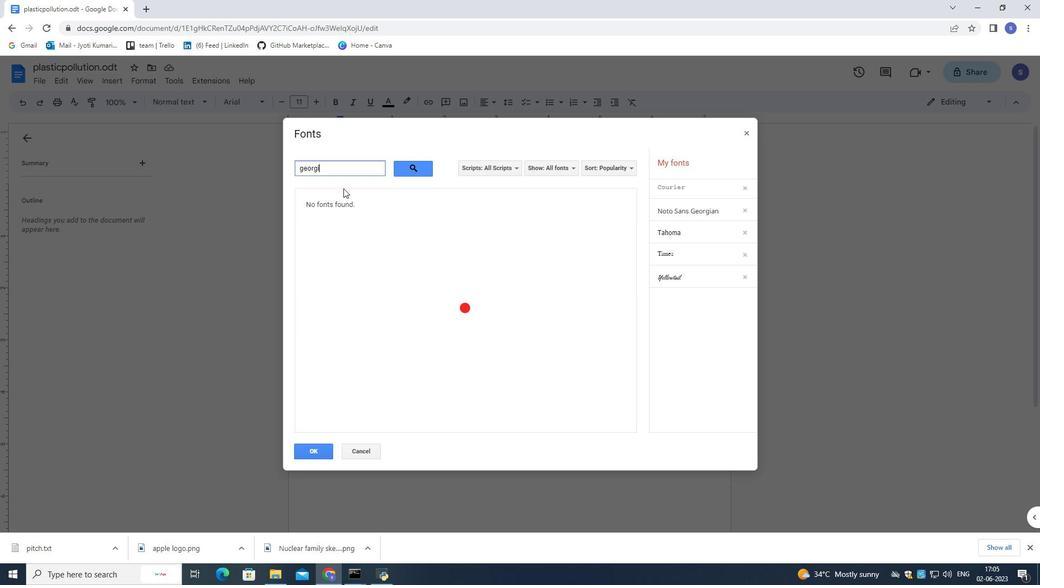 
Action: Mouse moved to (311, 449)
Screenshot: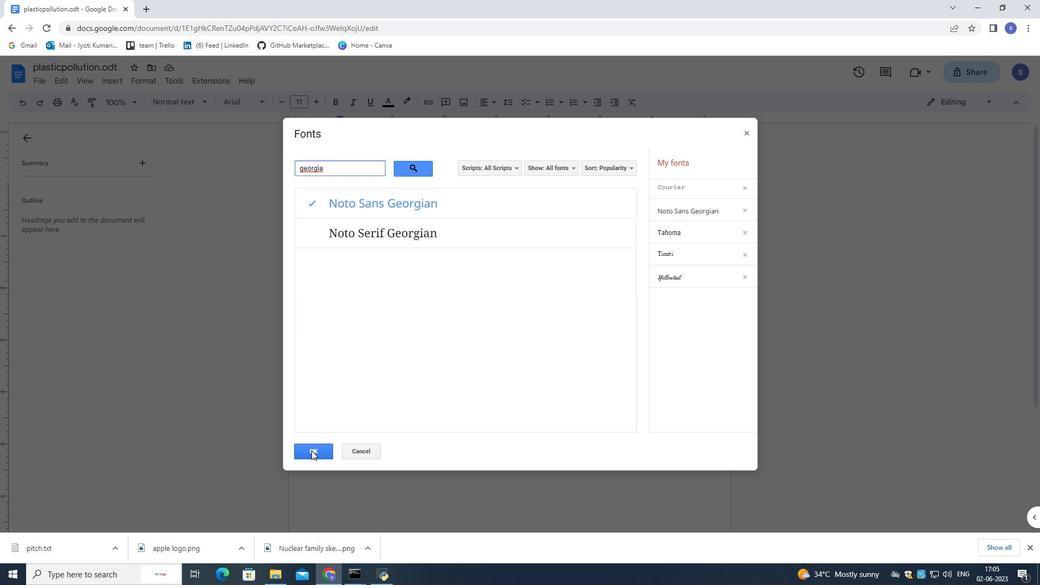 
Action: Mouse pressed left at (311, 449)
Screenshot: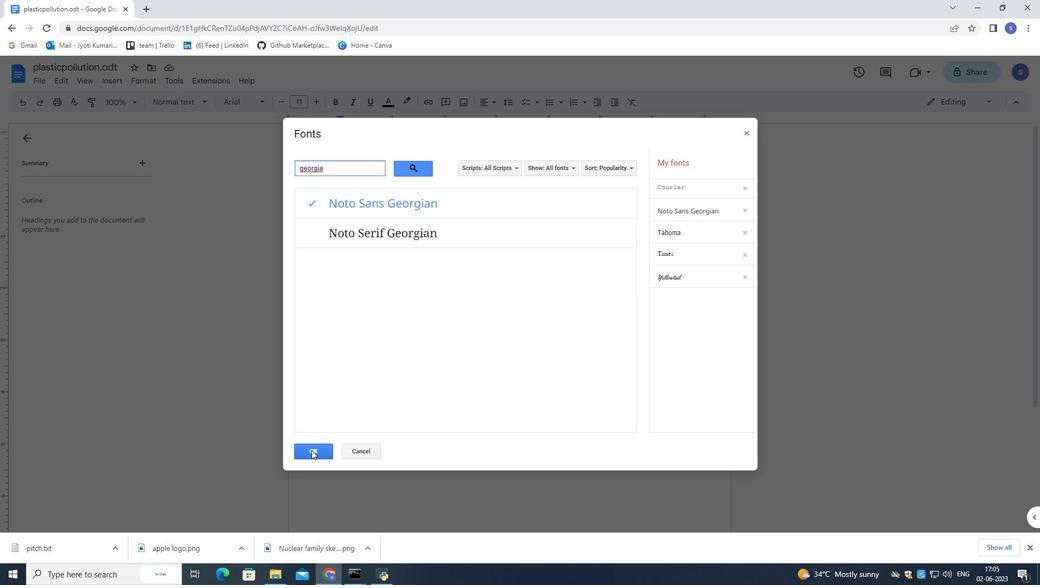 
Action: Mouse moved to (316, 104)
Screenshot: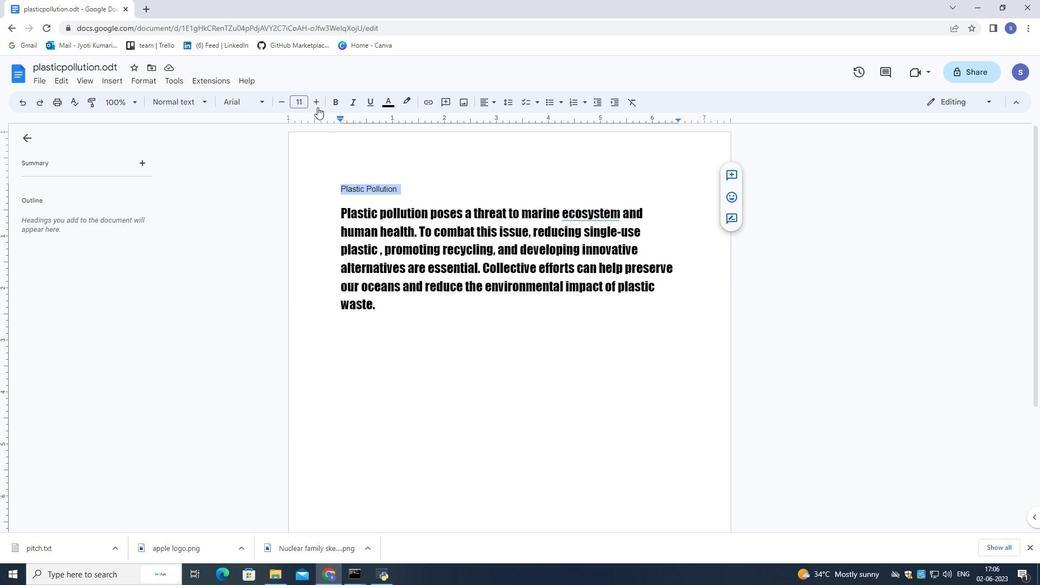 
Action: Mouse pressed left at (316, 104)
Screenshot: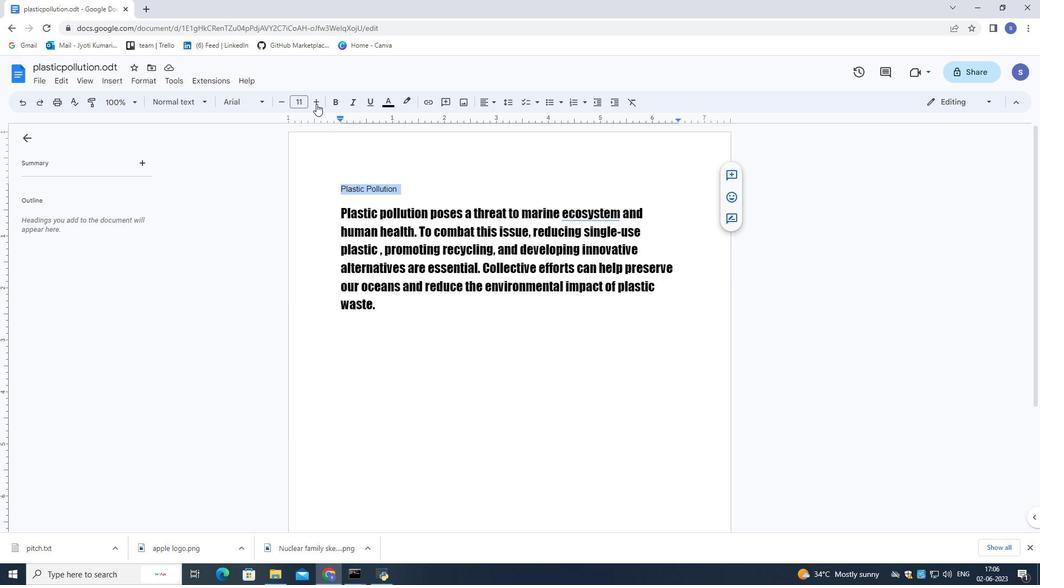 
Action: Mouse pressed left at (316, 104)
Screenshot: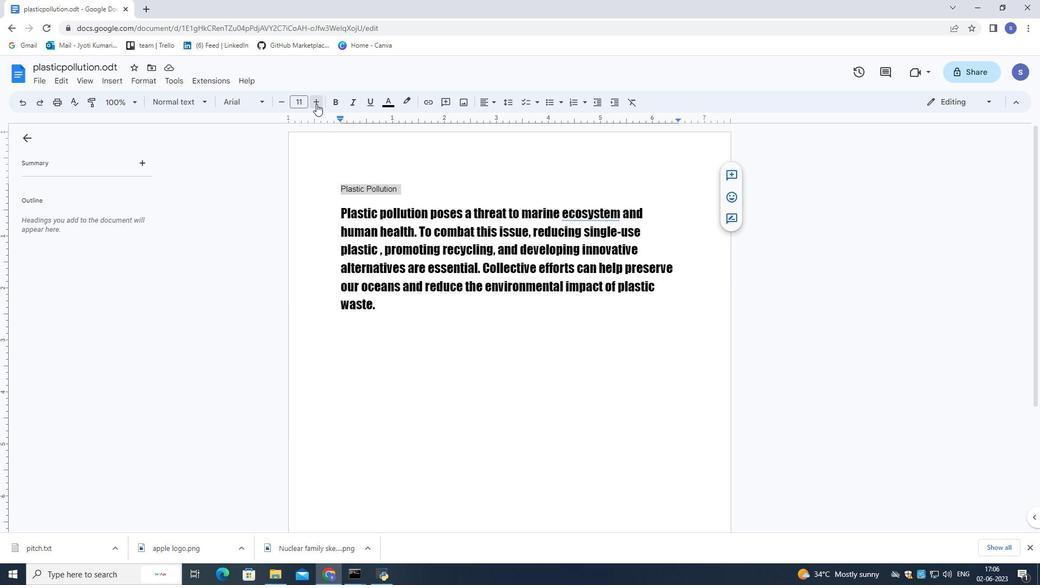 
Action: Mouse pressed left at (316, 104)
Screenshot: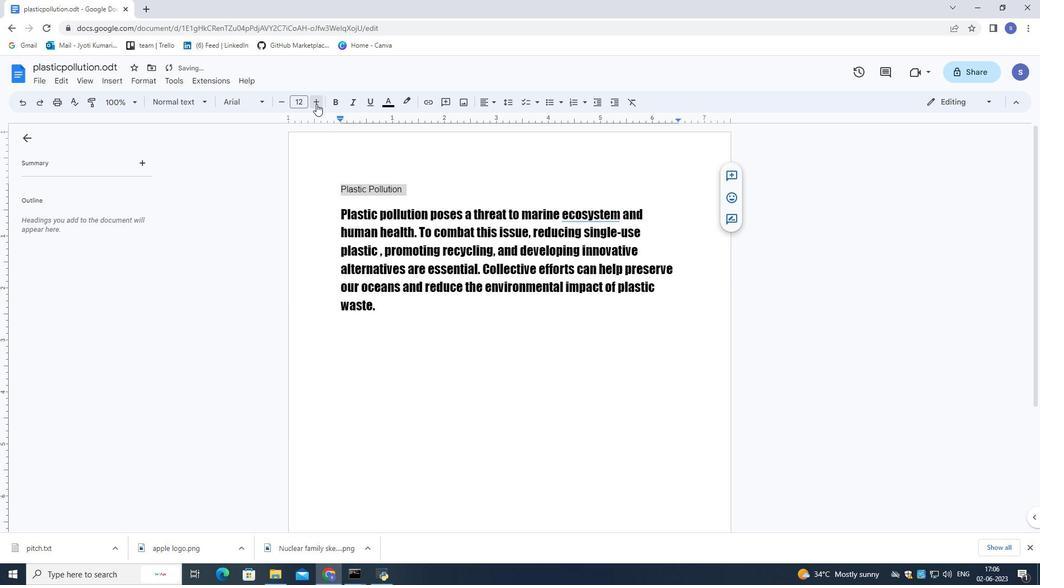
Action: Mouse pressed left at (316, 104)
Screenshot: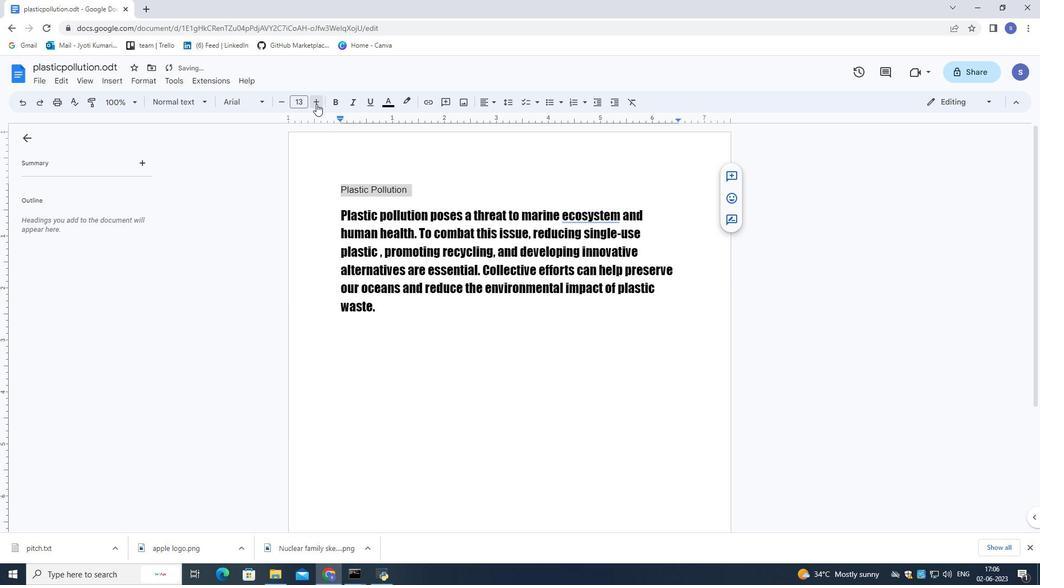 
Action: Mouse pressed left at (316, 104)
Screenshot: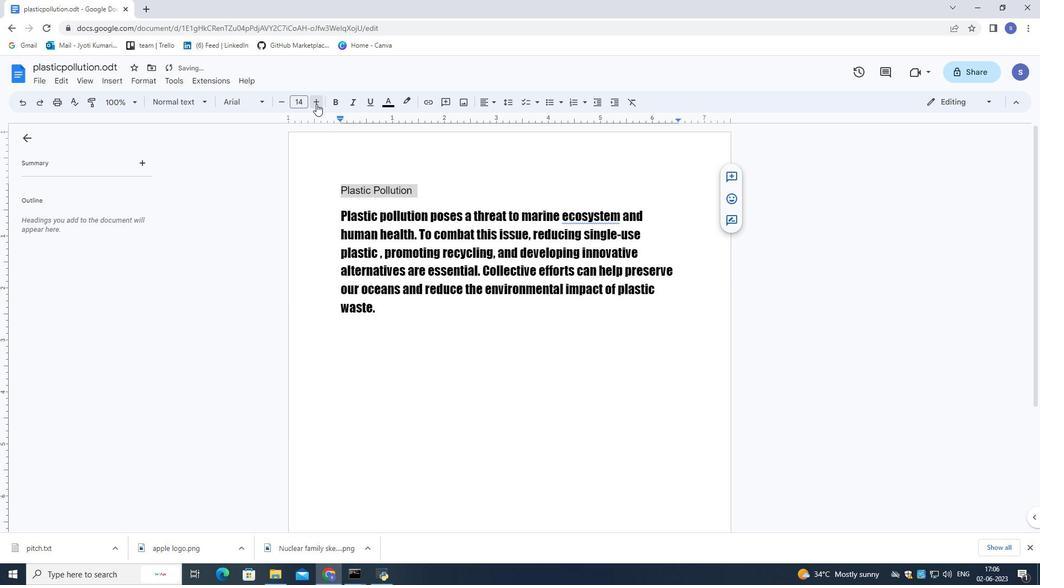 
Action: Mouse pressed left at (316, 104)
Screenshot: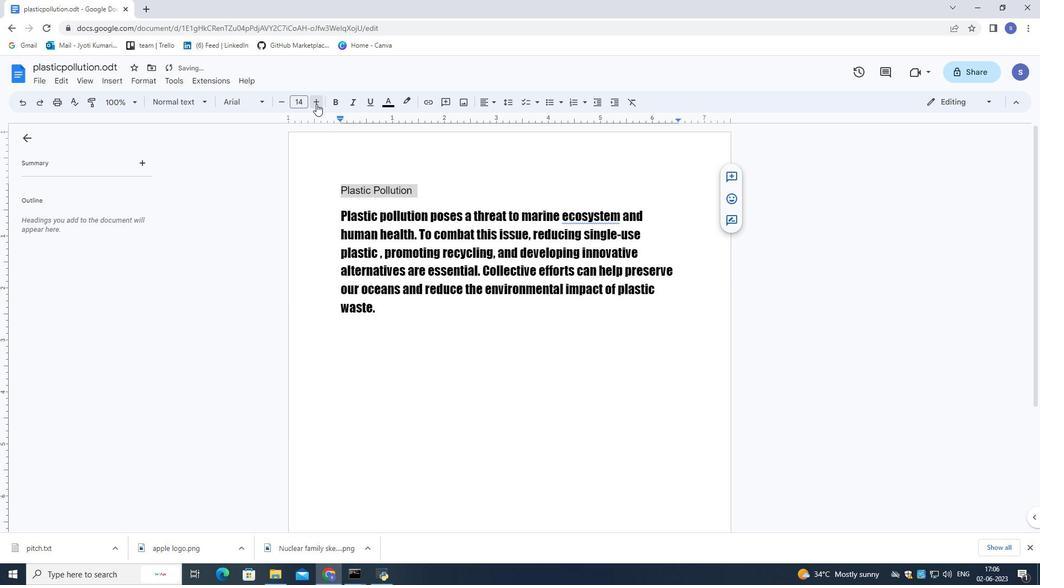 
Action: Mouse pressed left at (316, 104)
Screenshot: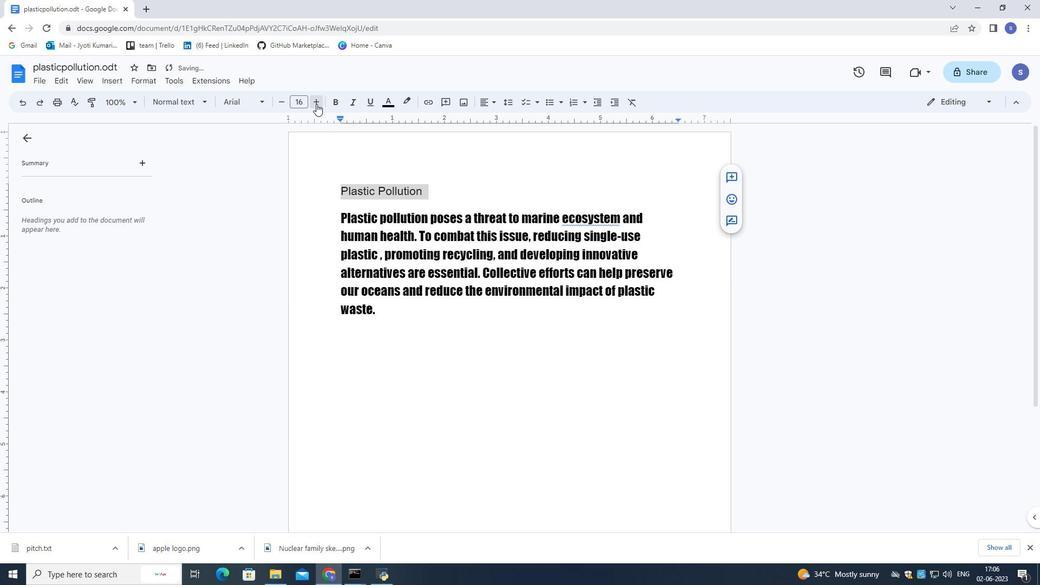 
Action: Mouse pressed left at (316, 104)
Screenshot: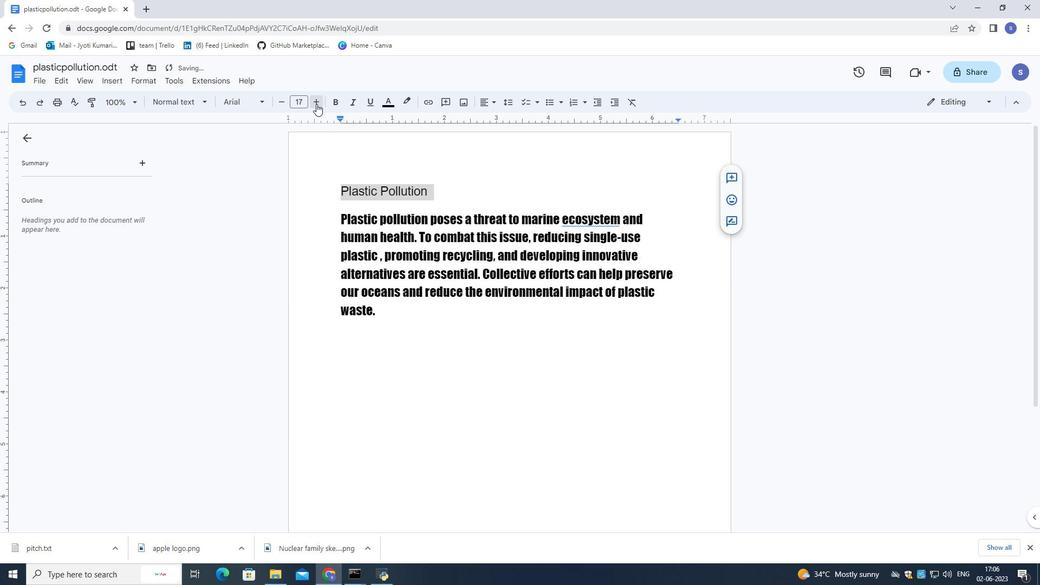 
Action: Mouse pressed left at (316, 104)
Screenshot: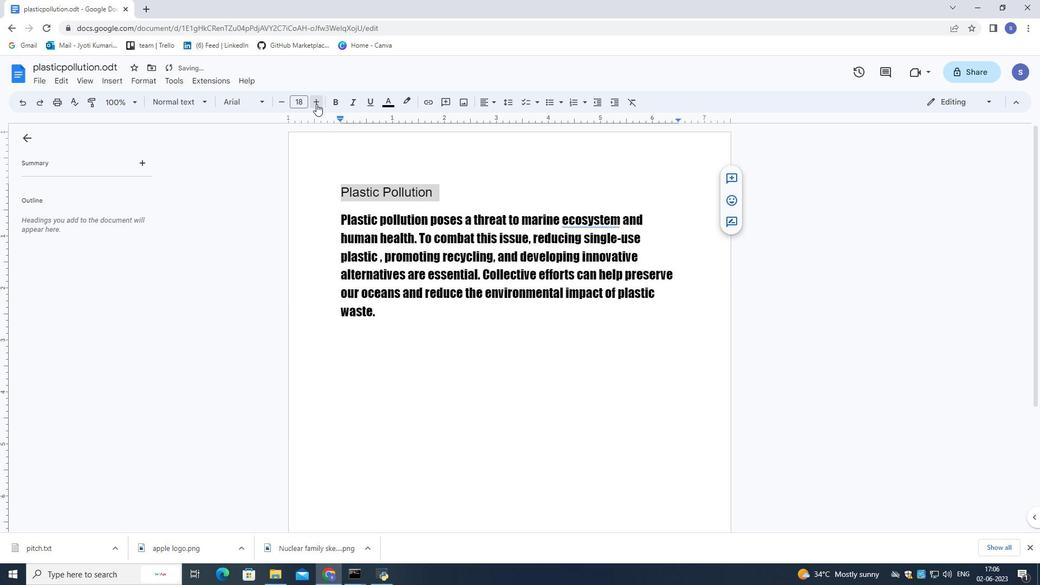 
Action: Mouse pressed left at (316, 104)
Screenshot: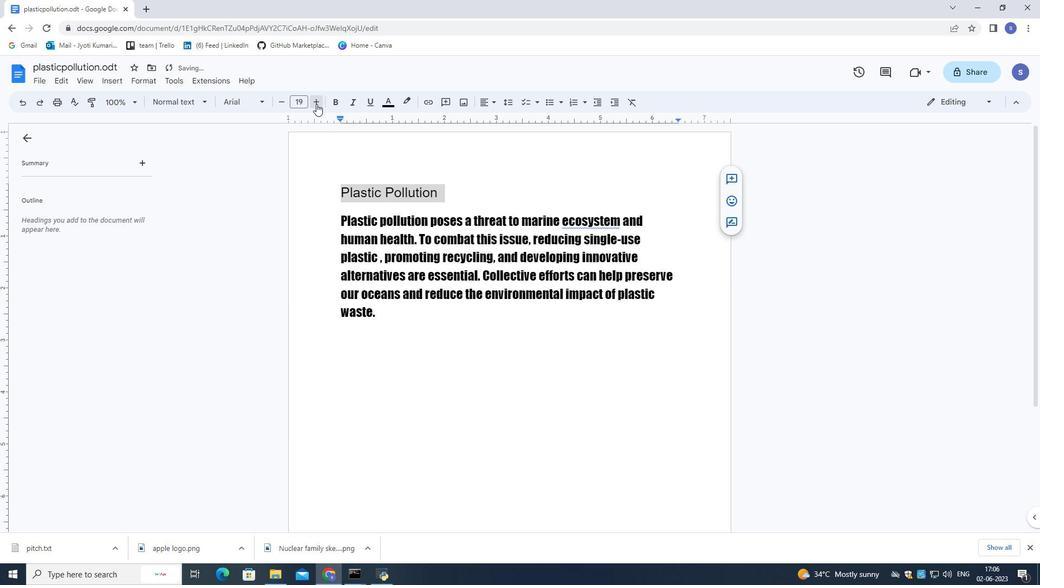 
Action: Mouse pressed left at (316, 104)
Screenshot: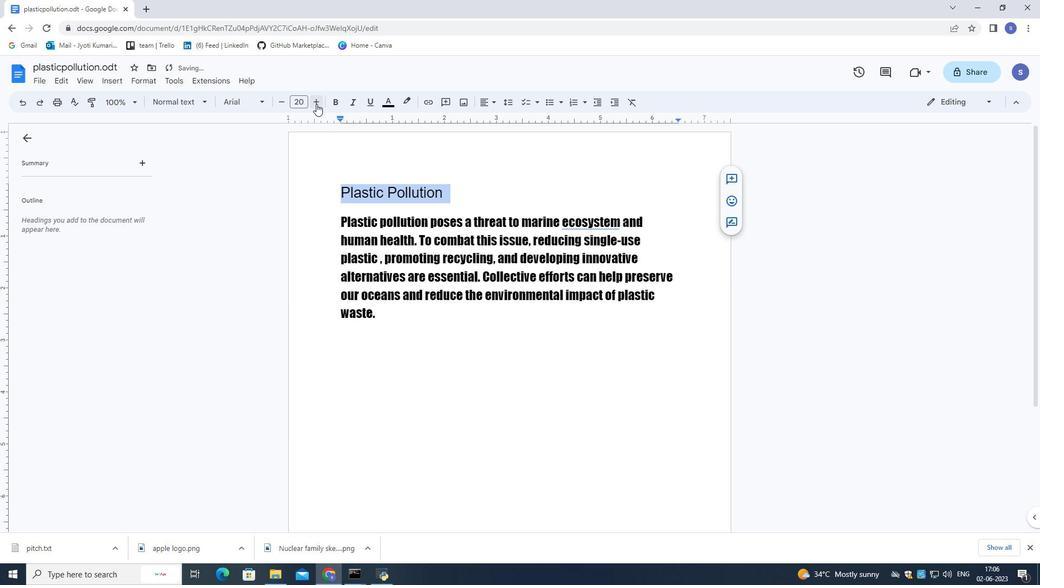 
Action: Mouse pressed left at (316, 104)
Screenshot: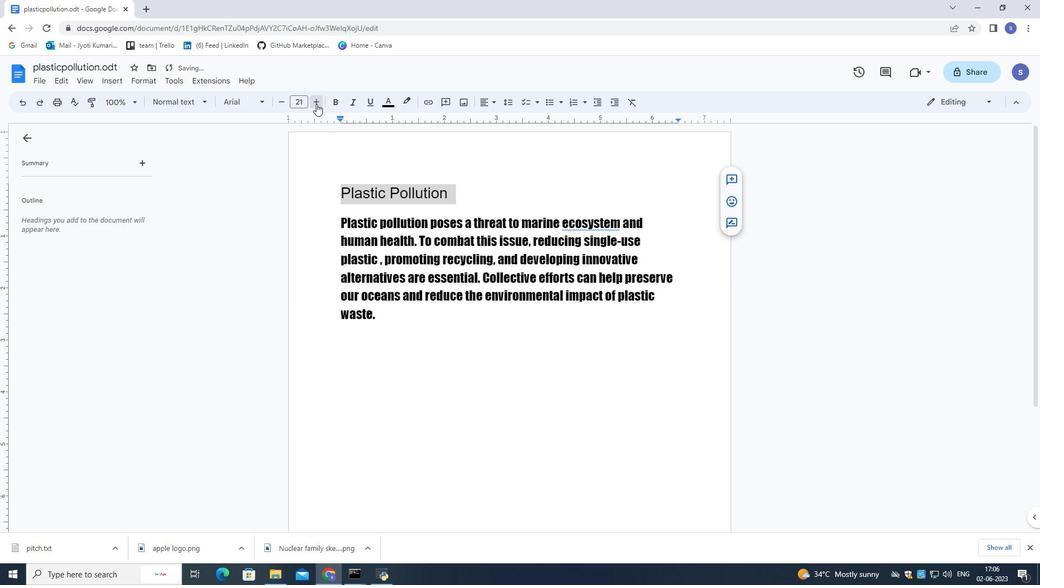 
Action: Mouse pressed left at (316, 104)
Screenshot: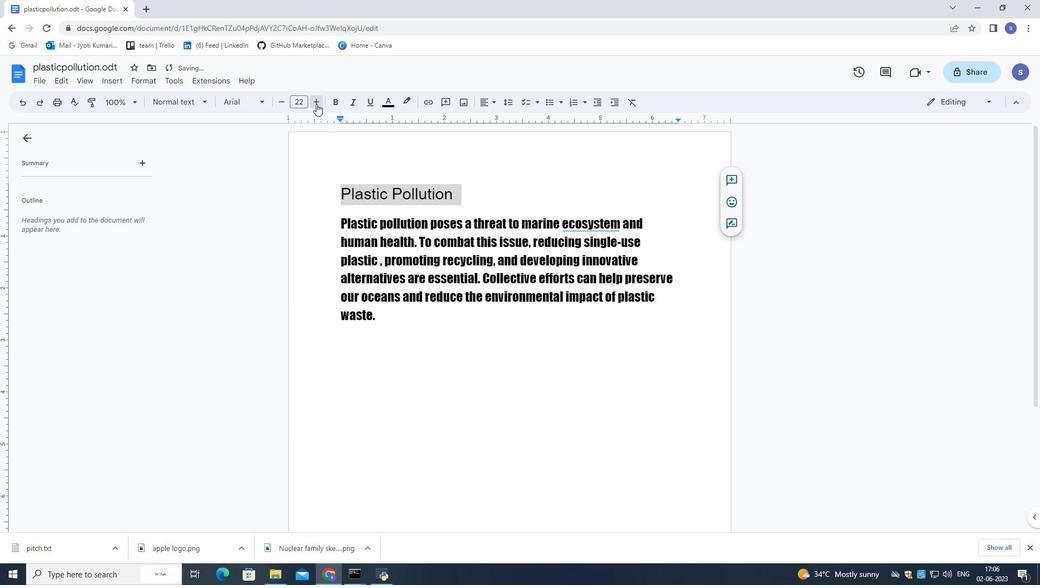 
Action: Mouse pressed left at (316, 104)
Screenshot: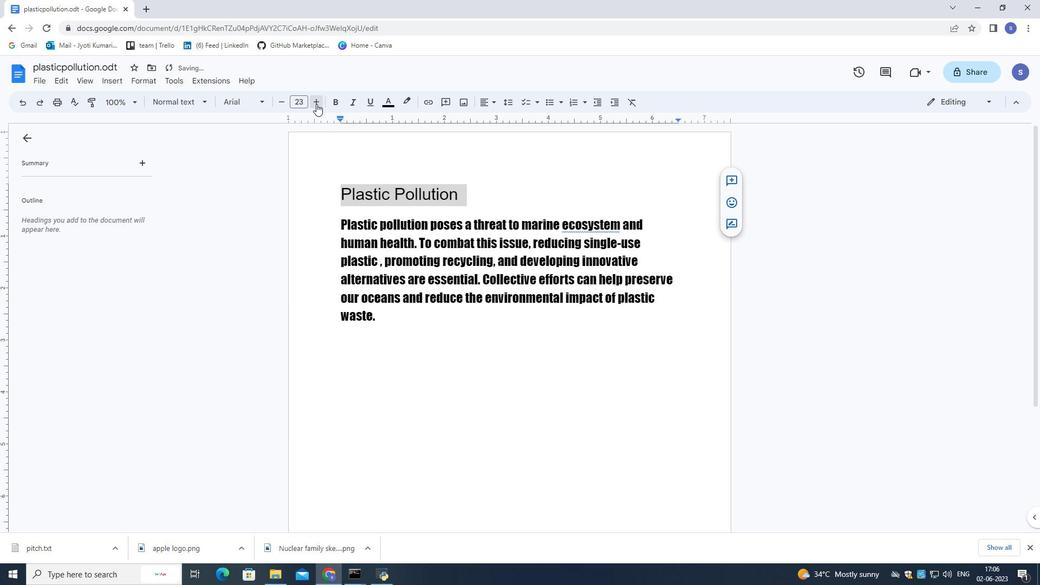 
Action: Mouse pressed left at (316, 104)
Screenshot: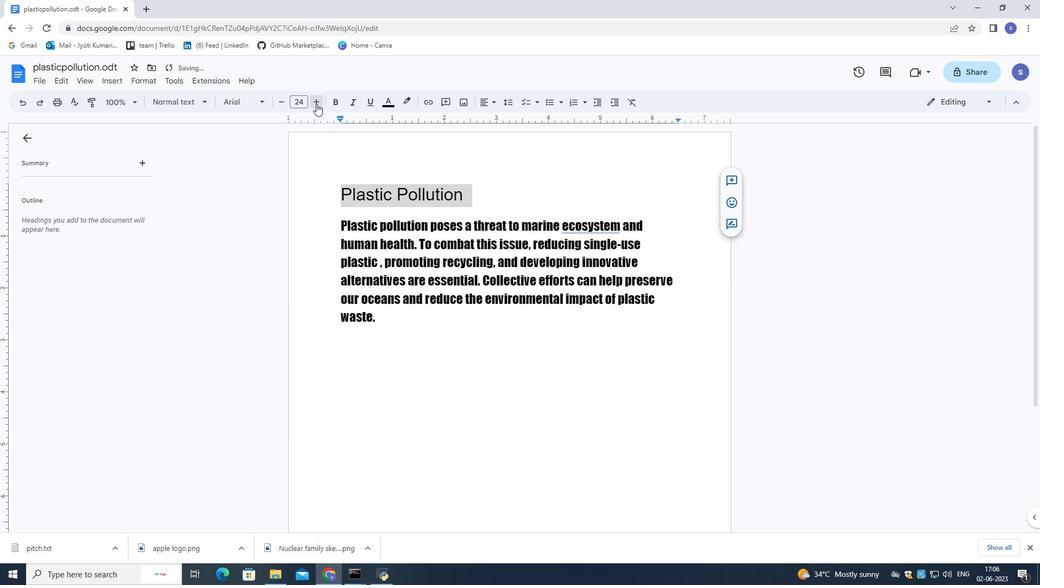 
Action: Mouse pressed left at (316, 104)
Screenshot: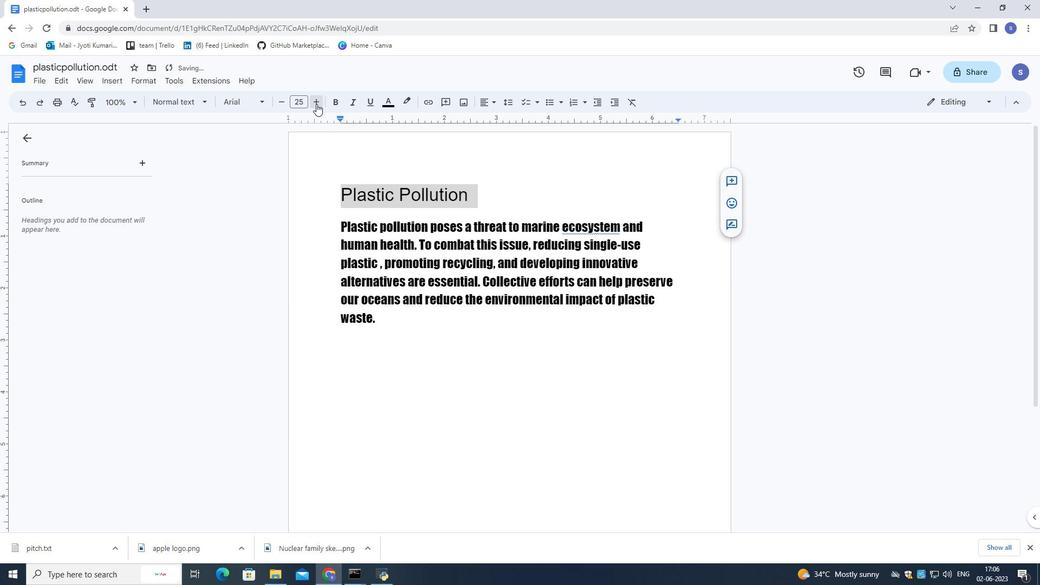 
Action: Mouse pressed left at (316, 104)
Screenshot: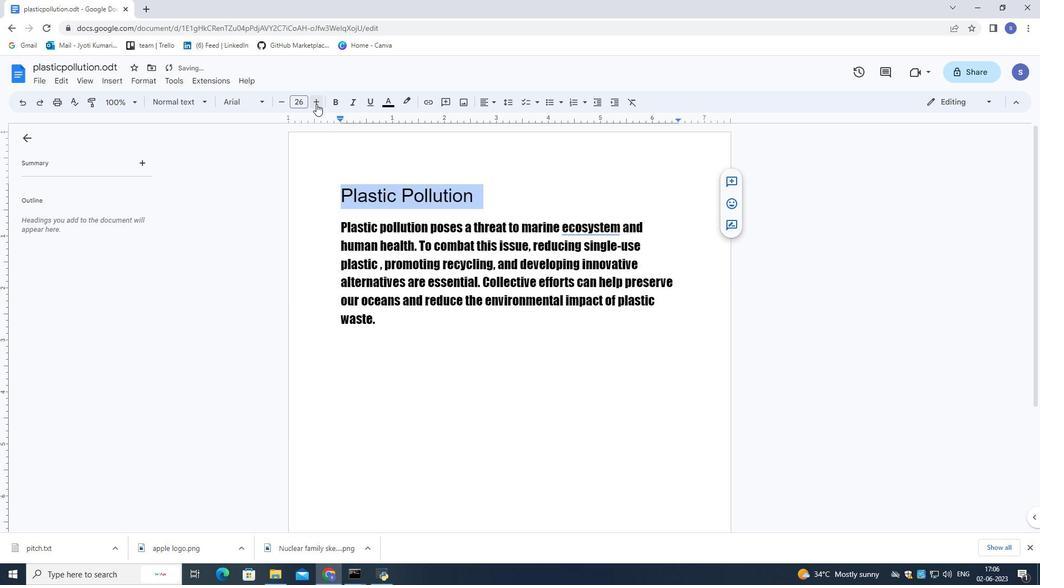 
Action: Mouse pressed left at (316, 104)
Screenshot: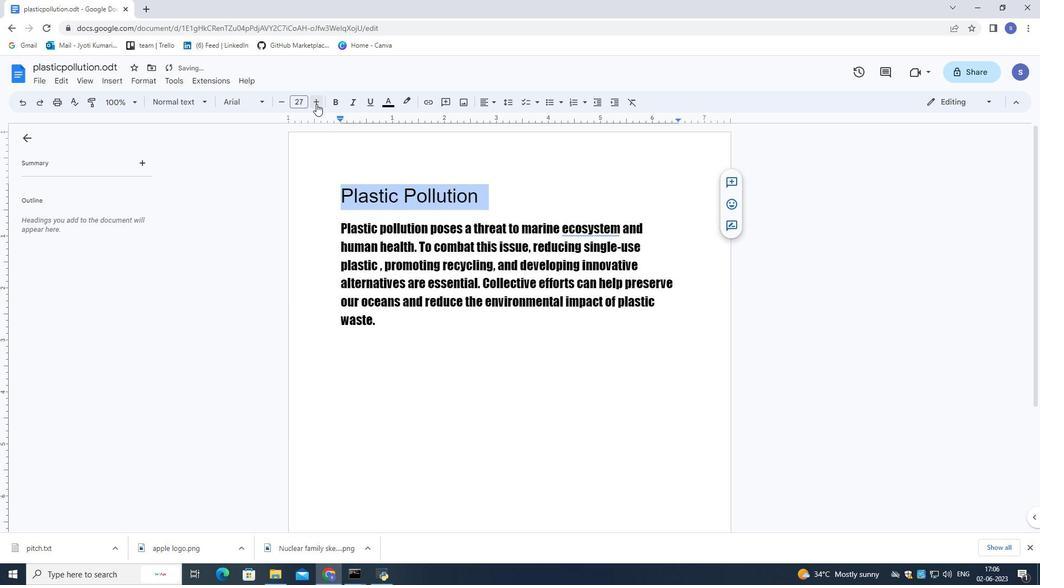 
Action: Mouse pressed left at (316, 104)
Screenshot: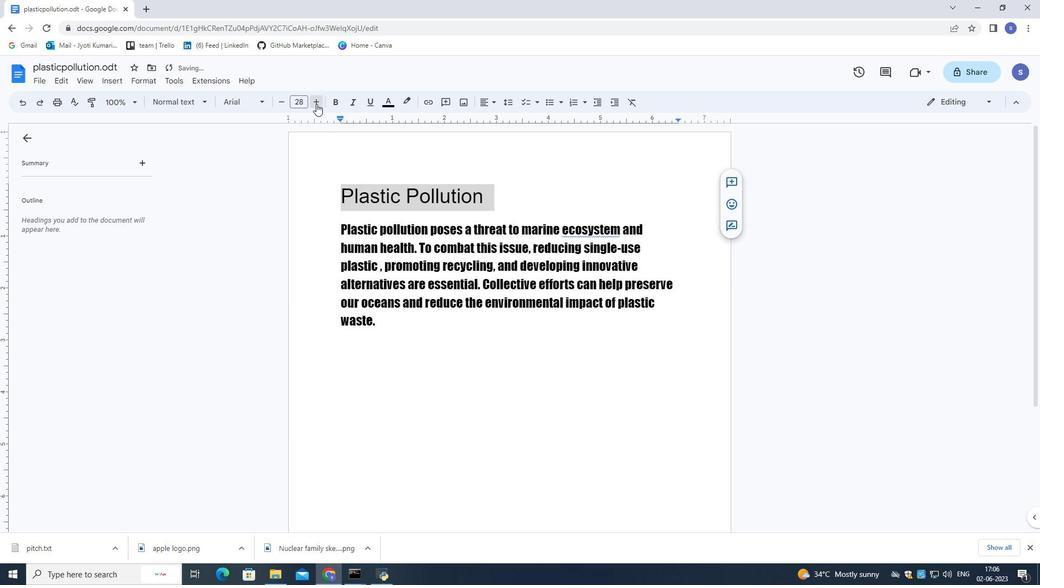 
Action: Mouse pressed left at (316, 104)
Screenshot: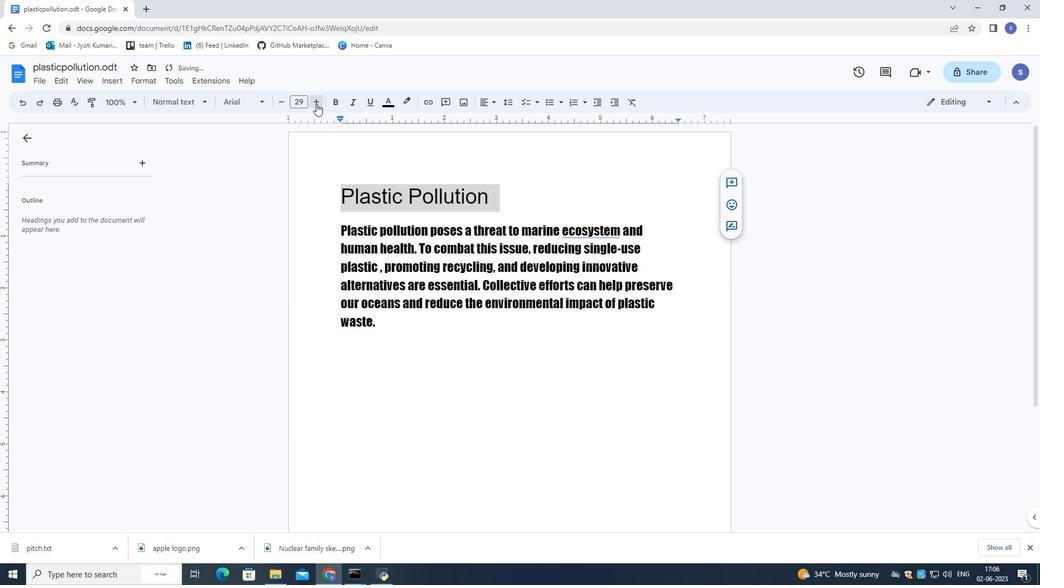 
Action: Mouse pressed left at (316, 104)
Screenshot: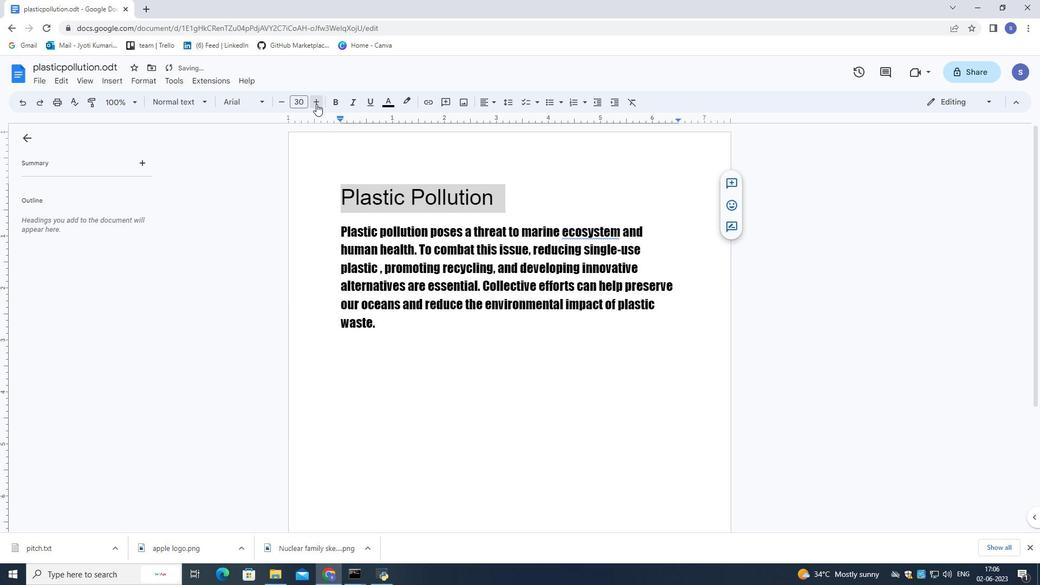 
Action: Mouse pressed left at (316, 104)
Screenshot: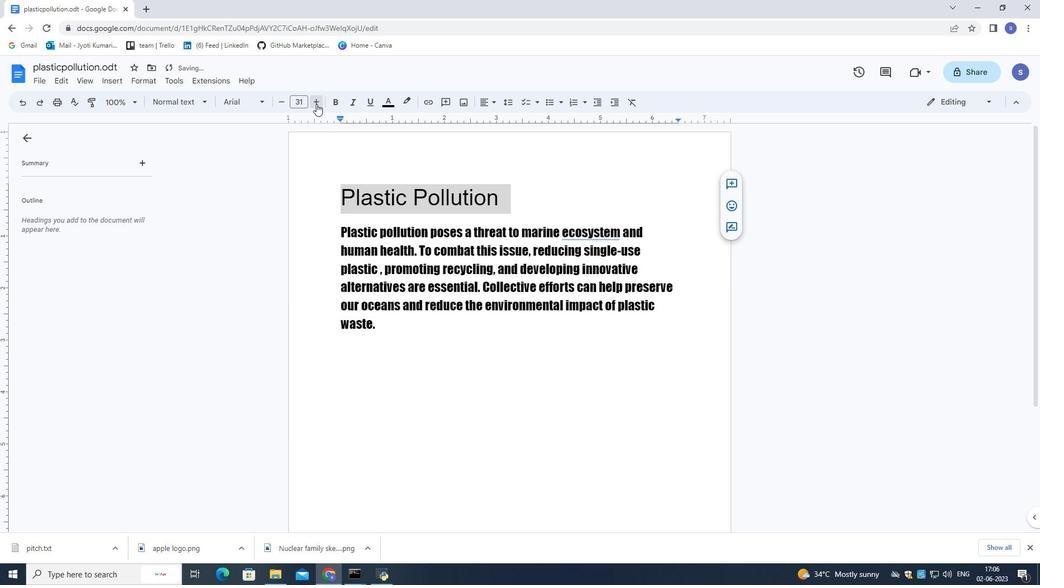 
Action: Mouse moved to (316, 103)
Screenshot: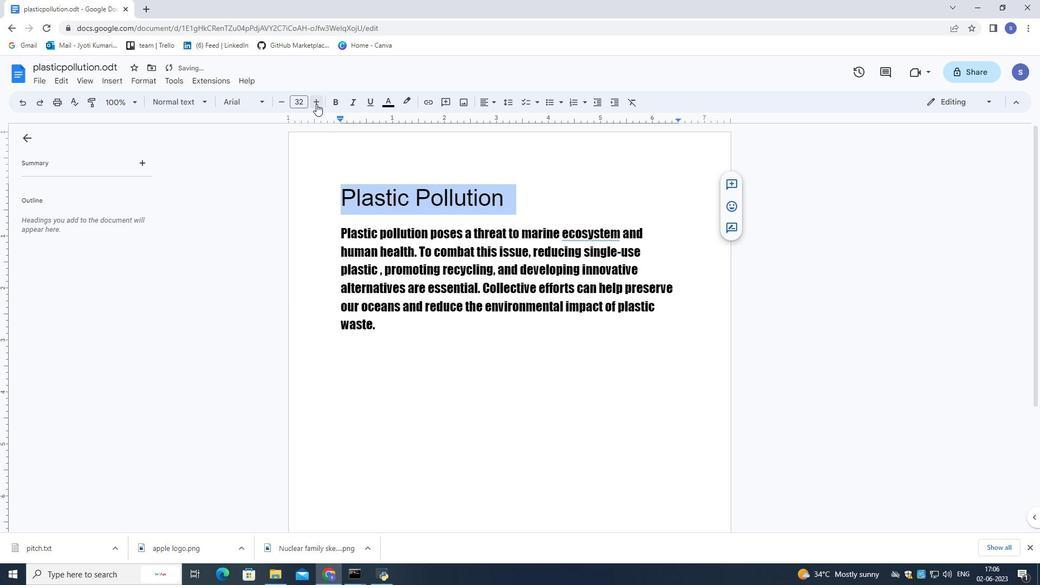 
Action: Mouse pressed left at (316, 103)
Screenshot: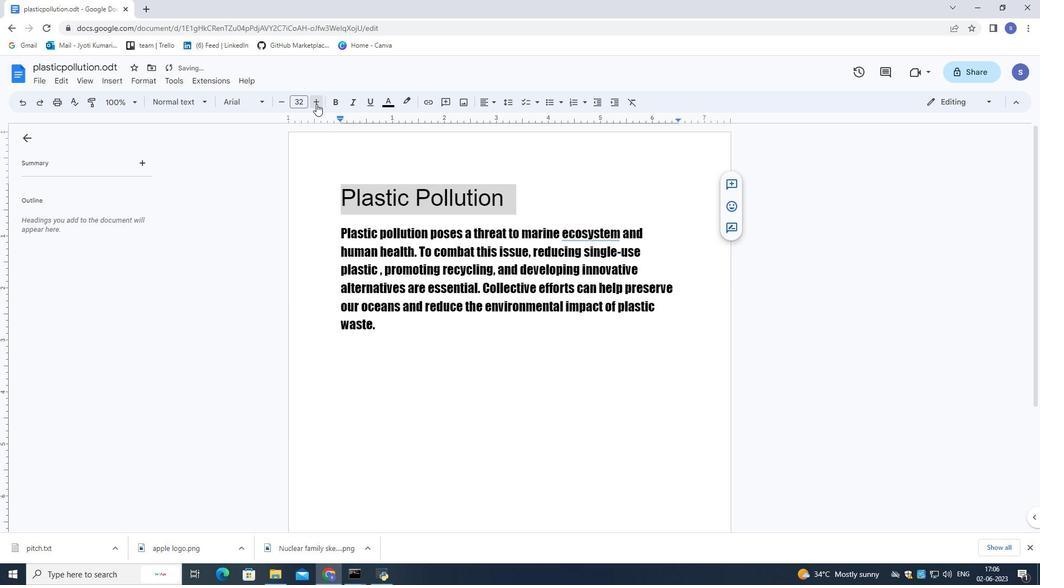 
Action: Mouse moved to (316, 103)
Screenshot: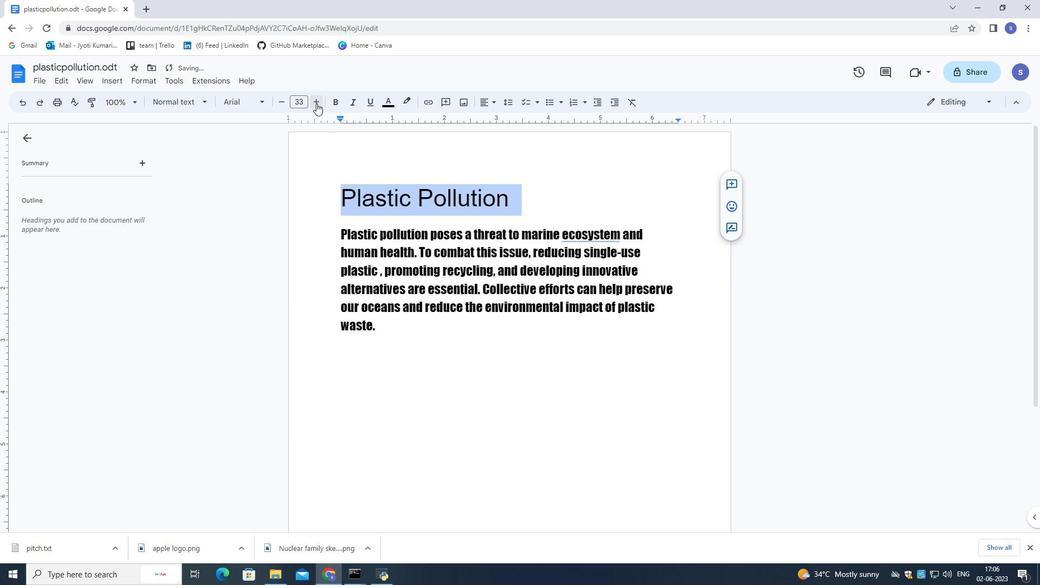 
Action: Mouse pressed left at (316, 103)
Screenshot: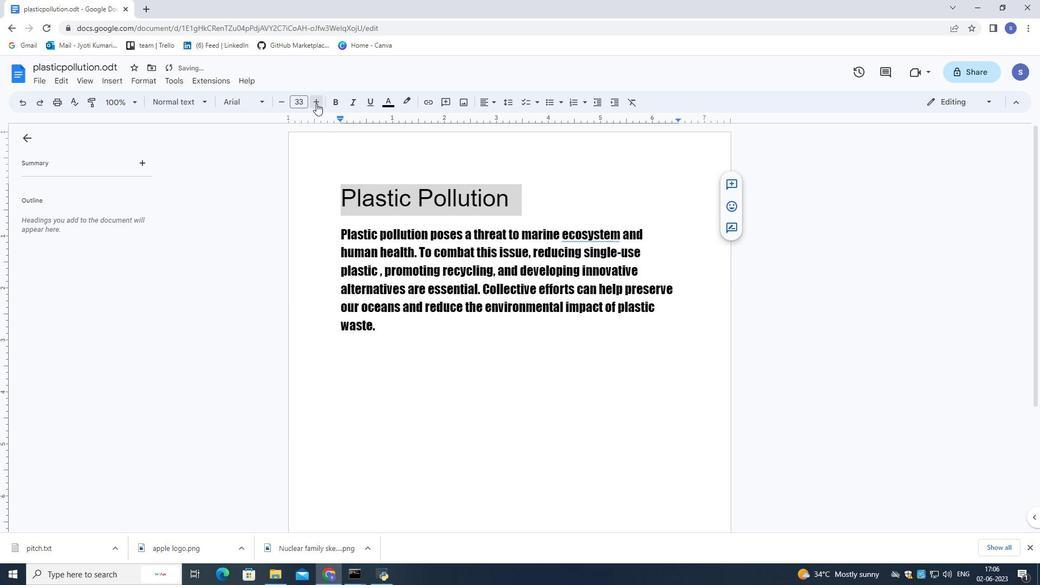 
Action: Mouse pressed left at (316, 103)
Screenshot: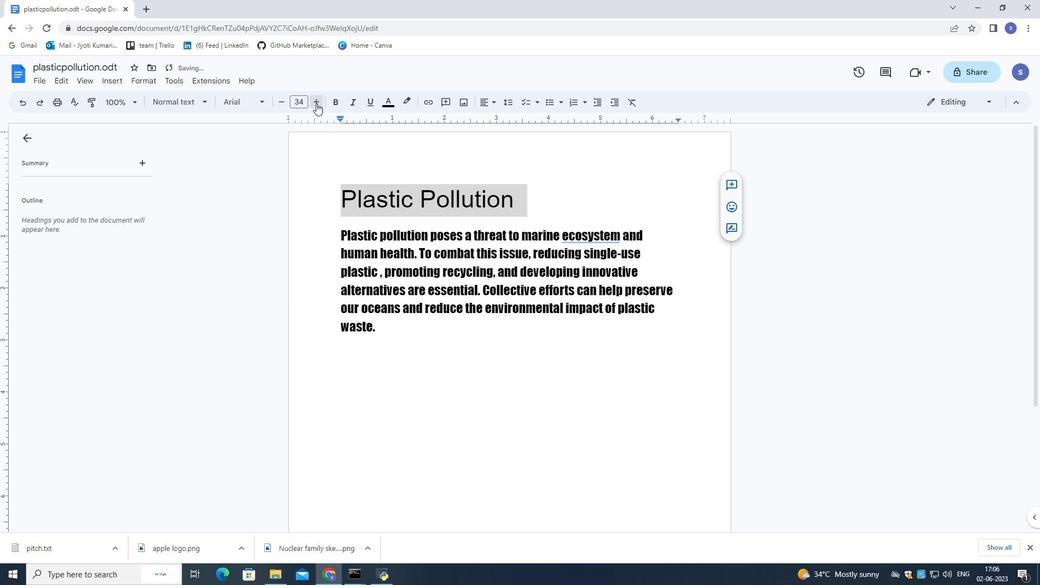 
Action: Mouse moved to (535, 378)
Screenshot: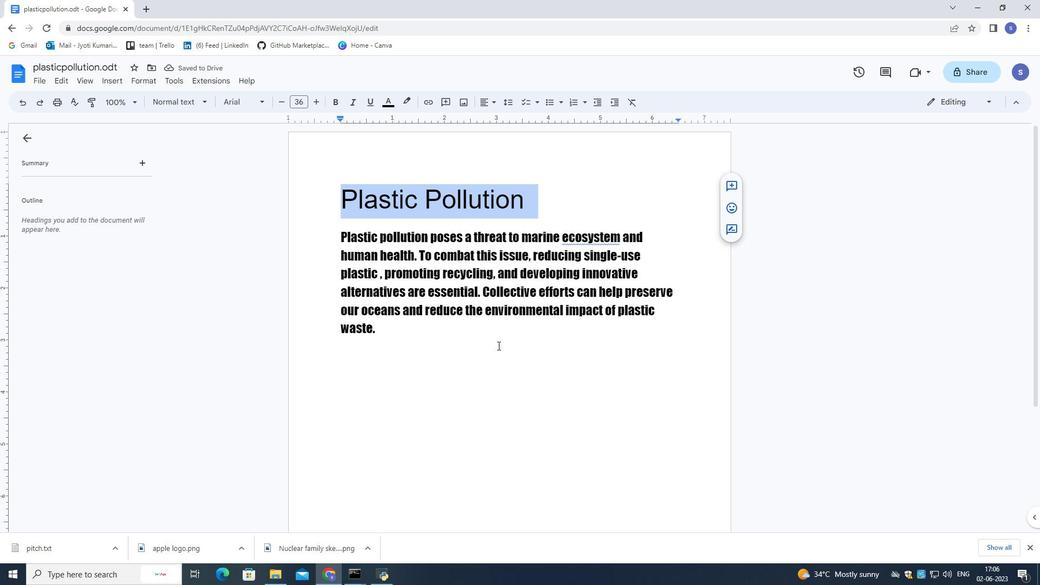 
Action: Mouse pressed left at (535, 378)
Screenshot: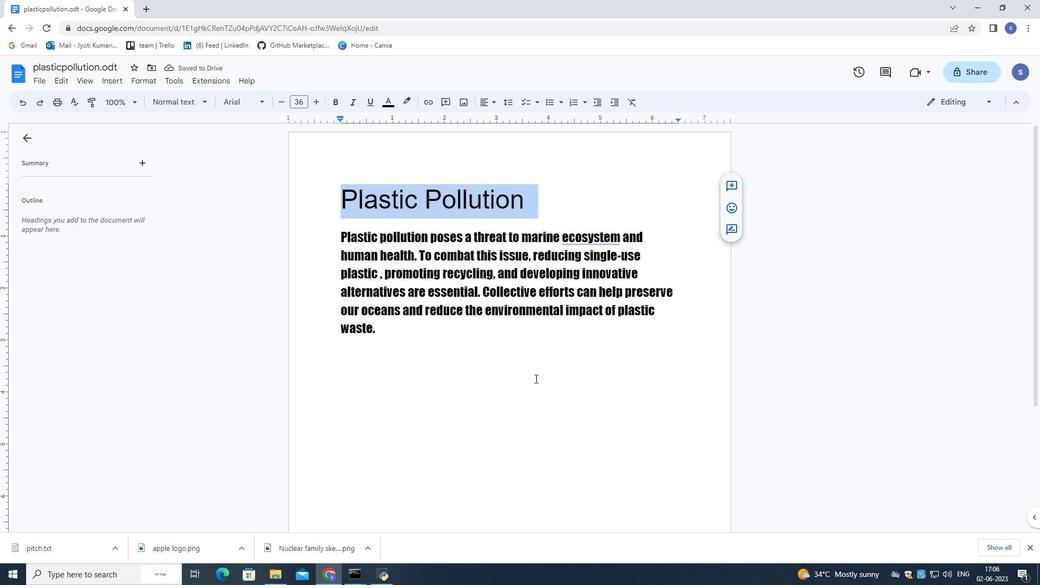 
Action: Mouse moved to (384, 332)
Screenshot: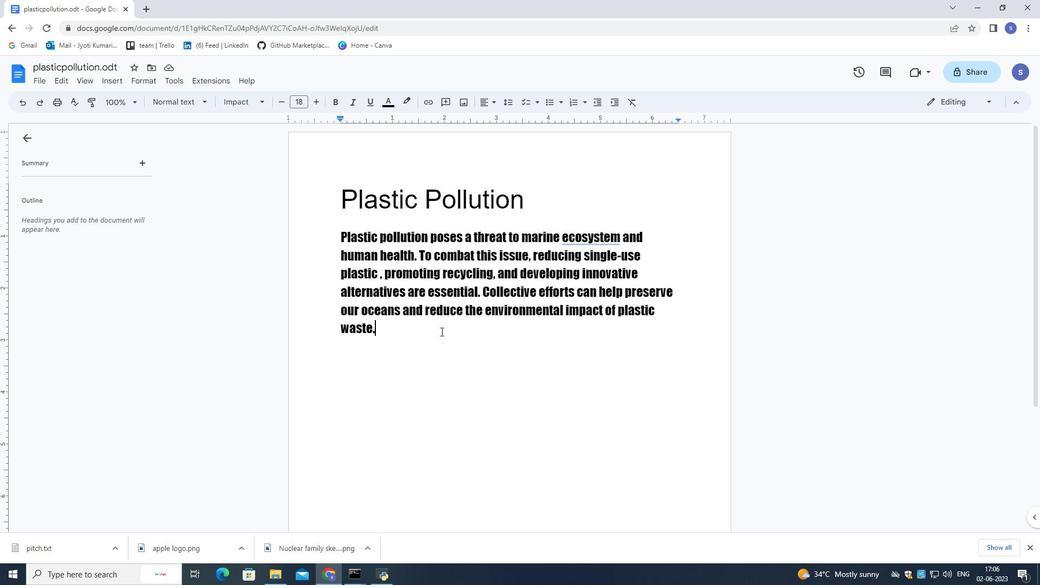
Action: Mouse pressed left at (384, 332)
Screenshot: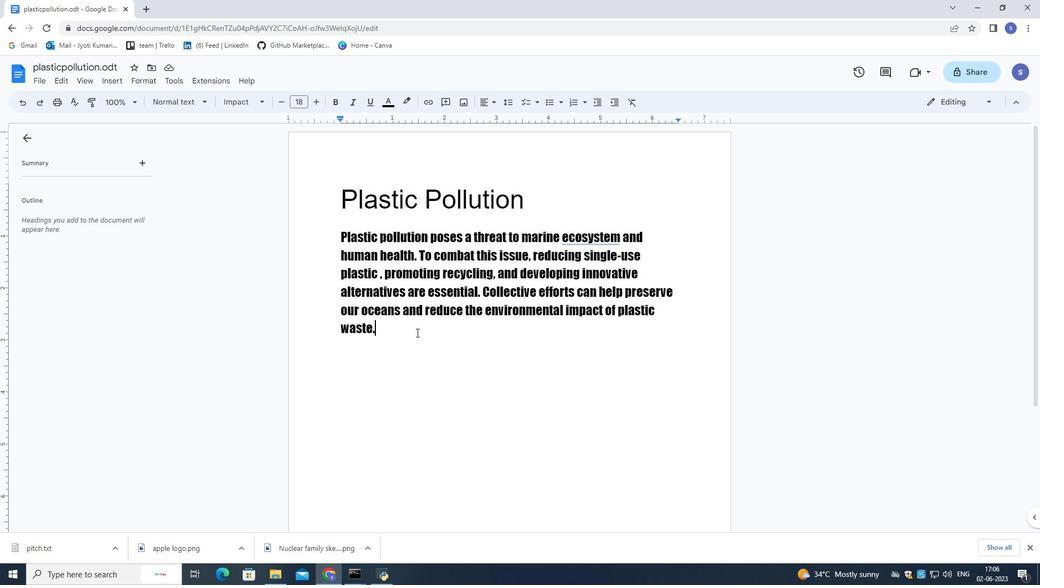 
Action: Mouse moved to (485, 101)
Screenshot: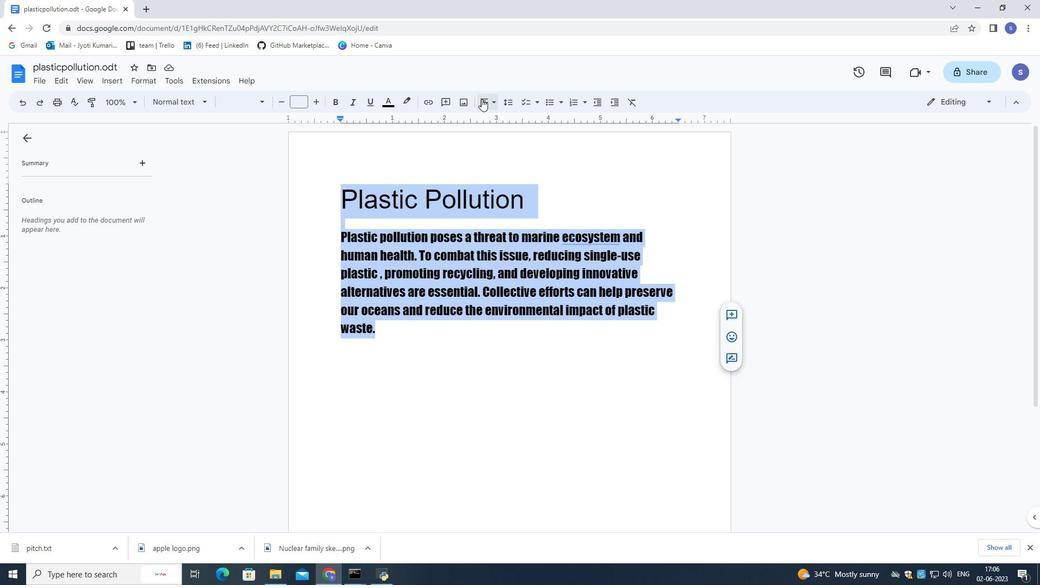 
Action: Mouse pressed left at (485, 101)
Screenshot: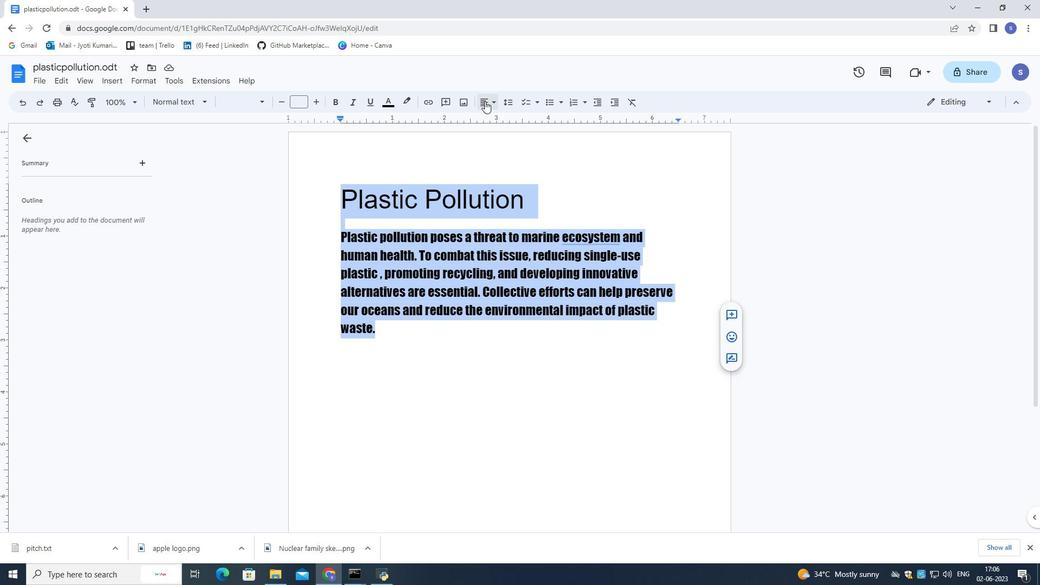 
Action: Mouse moved to (488, 118)
Screenshot: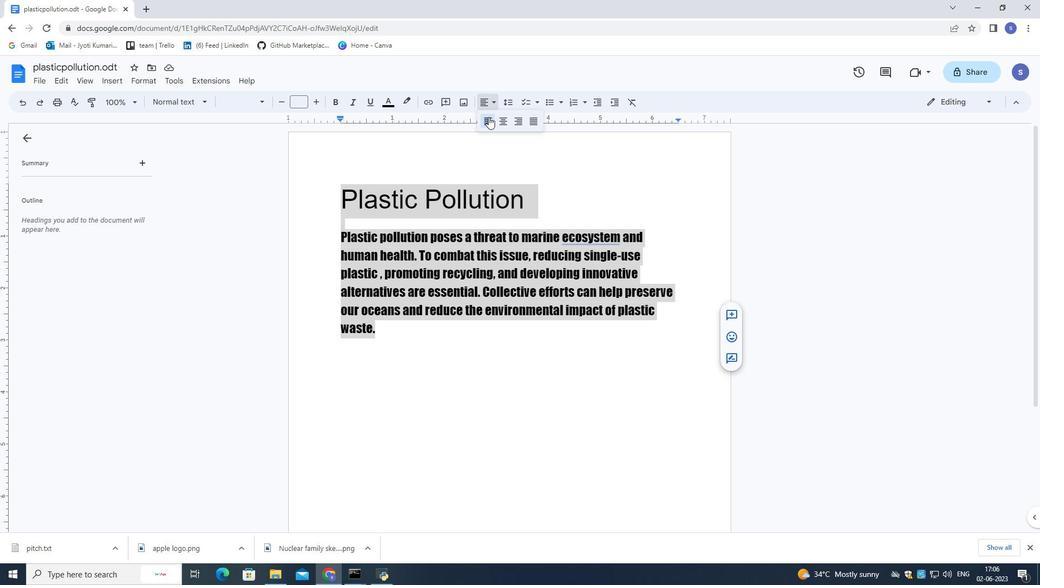 
Action: Mouse pressed left at (488, 118)
Screenshot: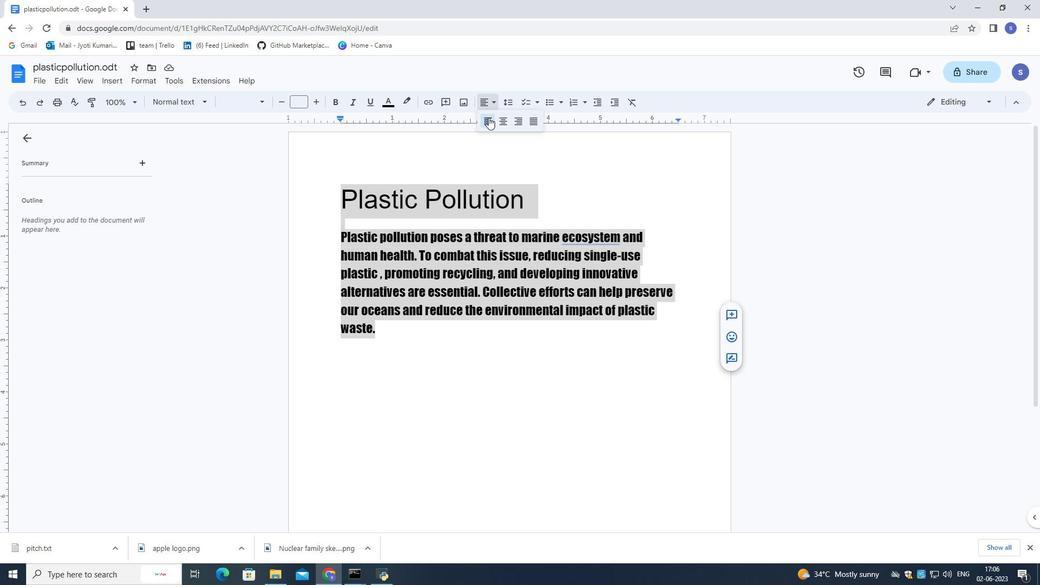 
Action: Mouse moved to (608, 179)
Screenshot: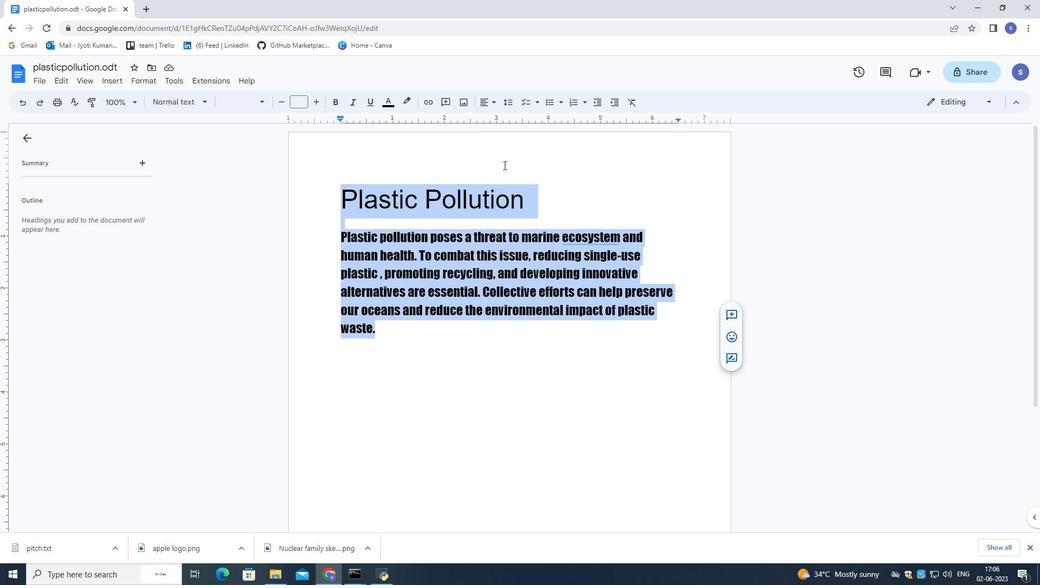 
Action: Mouse pressed left at (608, 179)
Screenshot: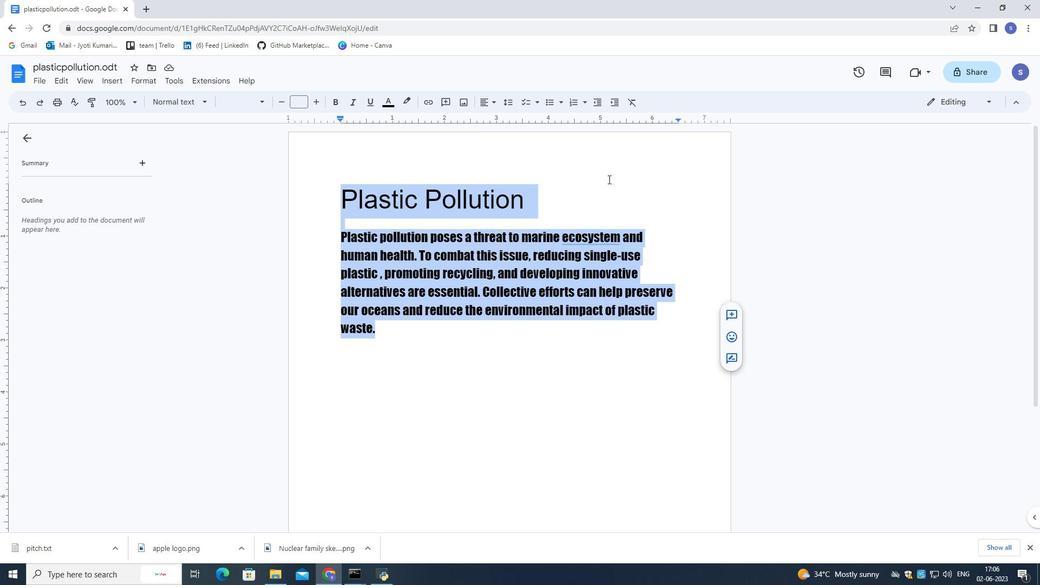 
Action: Mouse moved to (607, 179)
Screenshot: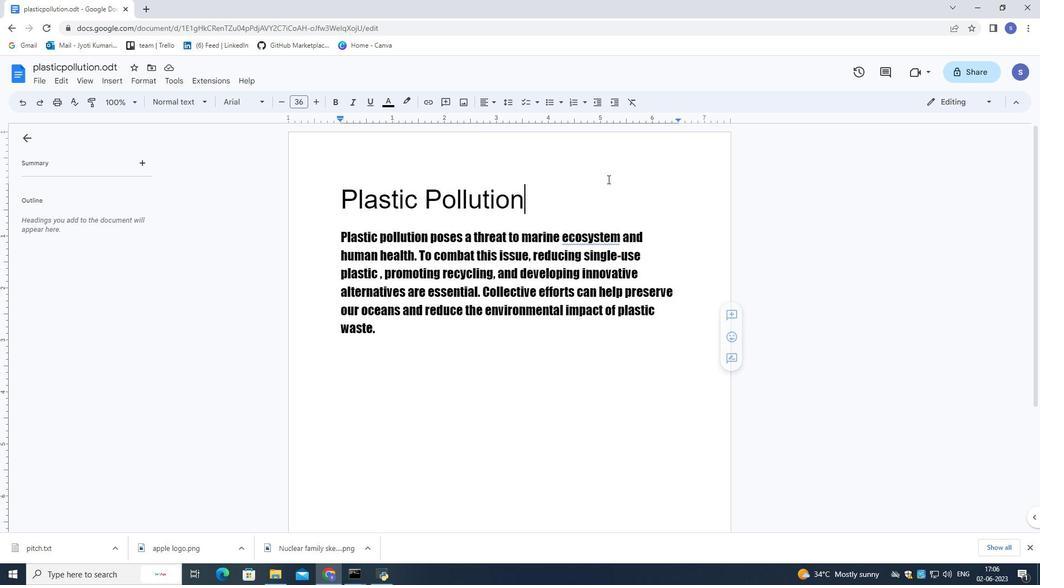
